 Task: Add an event with the title Networking Mixer Event, date '2023/11/03', time 8:30 AM to 10:30 AMand add a description: Welcome to our Networking Mixer Event, an exciting gathering designed to facilitate meaningful connections, foster professional relationships, and create opportunities for collaboration. This event offers a dynamic and vibrant atmosphere where professionals from various industries can come together, exchange ideas, and expand their professional networks., put the event into Orange category . Add location for the event as: 456 Reina Sofia Museum, Madrid, Spain, logged in from the account softage.1@softage.netand send the event invitation to softage.2@softage.net and softage.3@softage.net. Set a reminder for the event 12 hour before
Action: Mouse moved to (102, 97)
Screenshot: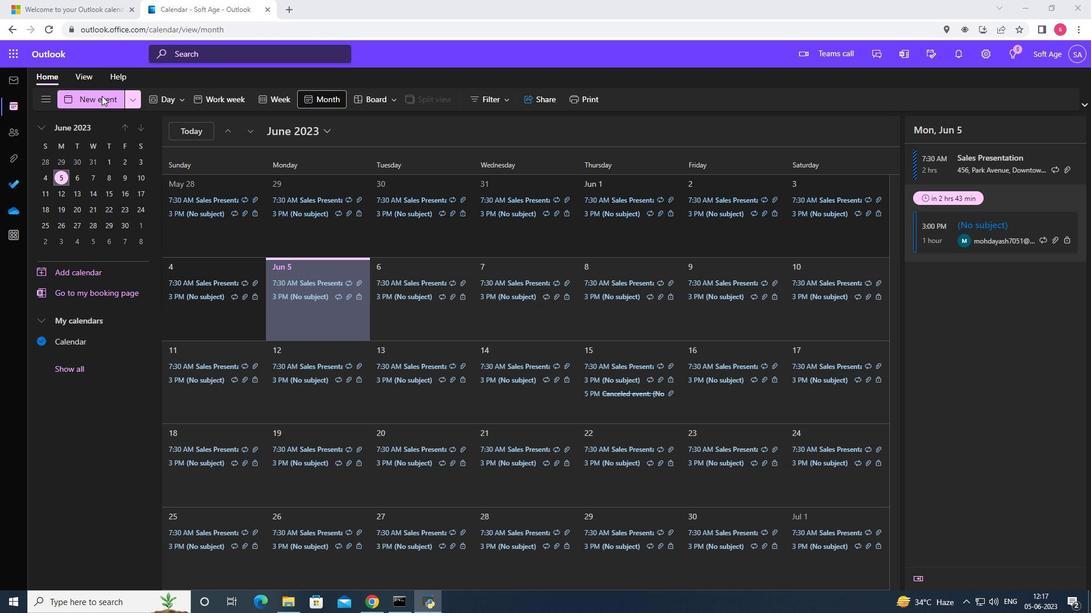
Action: Mouse pressed left at (102, 97)
Screenshot: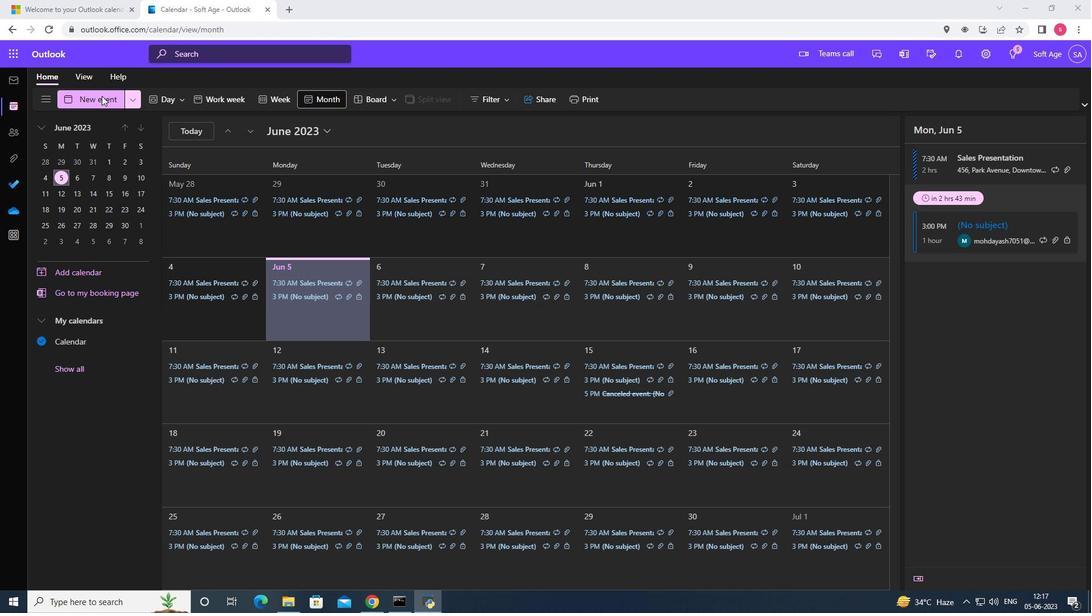 
Action: Mouse moved to (343, 172)
Screenshot: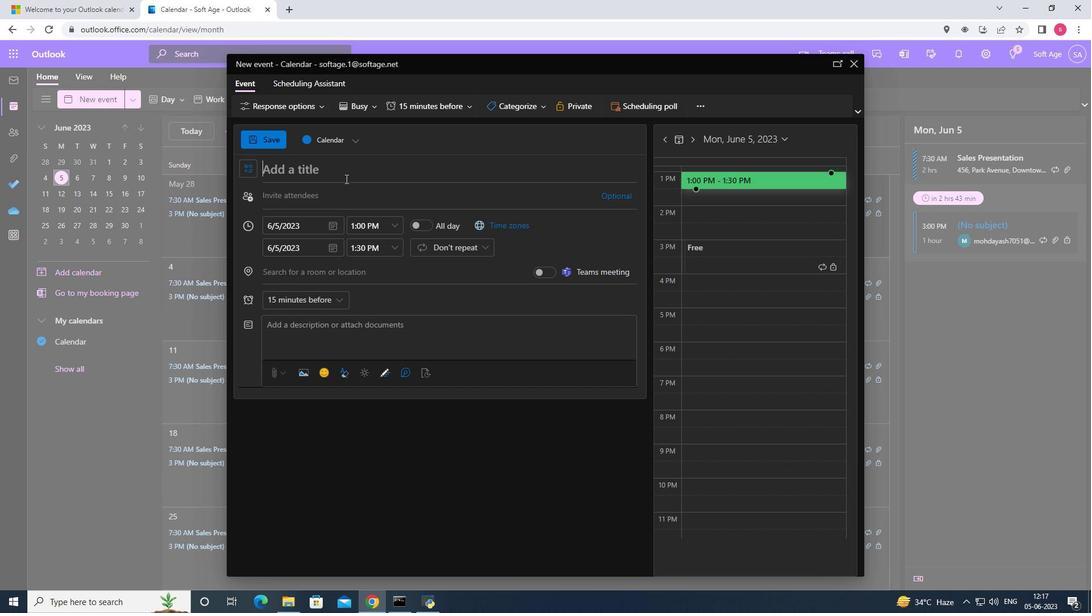
Action: Mouse pressed left at (343, 172)
Screenshot: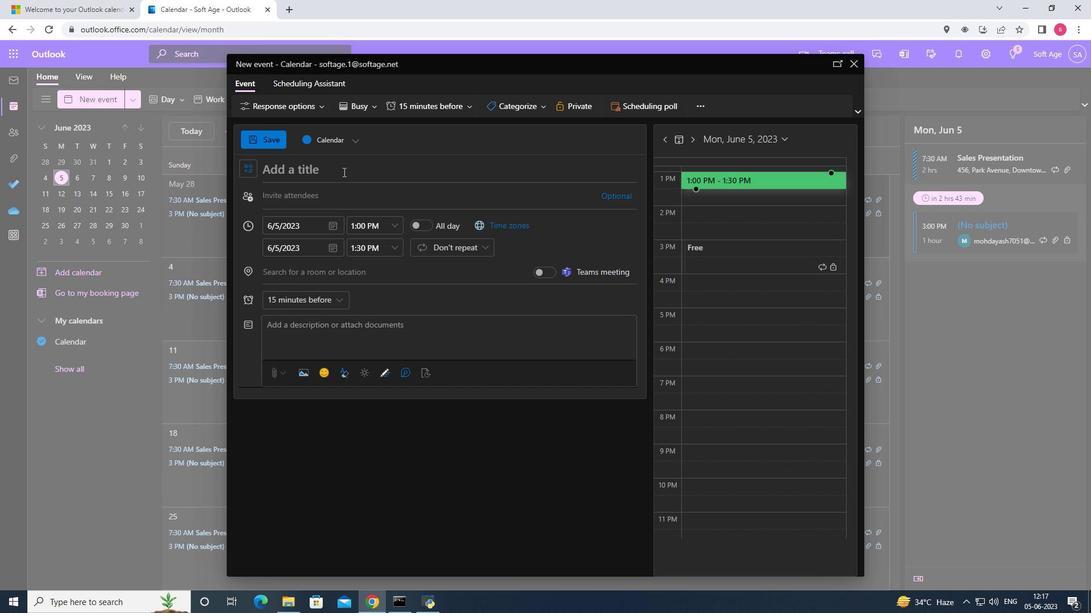
Action: Mouse moved to (342, 171)
Screenshot: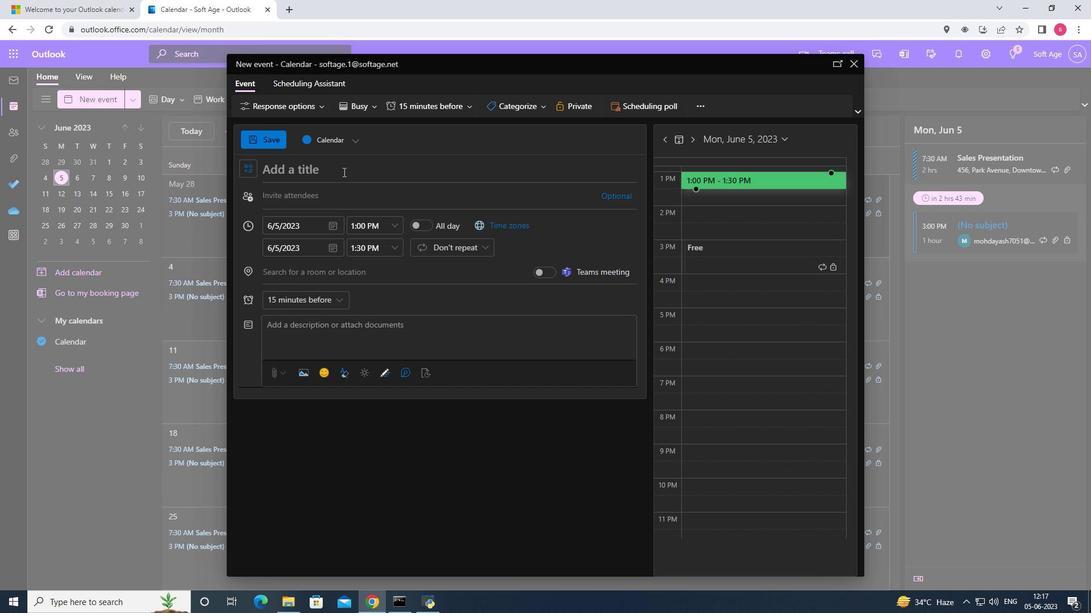 
Action: Key pressed <Key.shift><Key.shift><Key.shift><Key.shift><Key.shift><Key.shift><Key.shift><Key.shift><Key.shift><Key.shift><Key.shift><Key.shift><Key.shift>Networking<Key.space><Key.shift>Mixer<Key.space><Key.shift>ev<Key.backspace><Key.backspace><Key.shift>Event
Screenshot: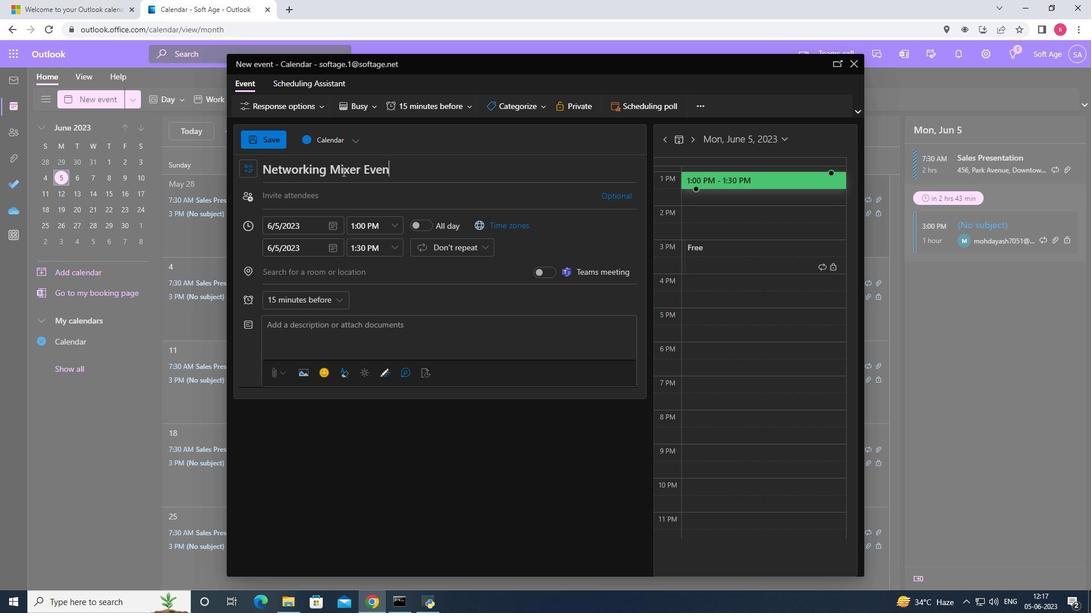 
Action: Mouse moved to (333, 227)
Screenshot: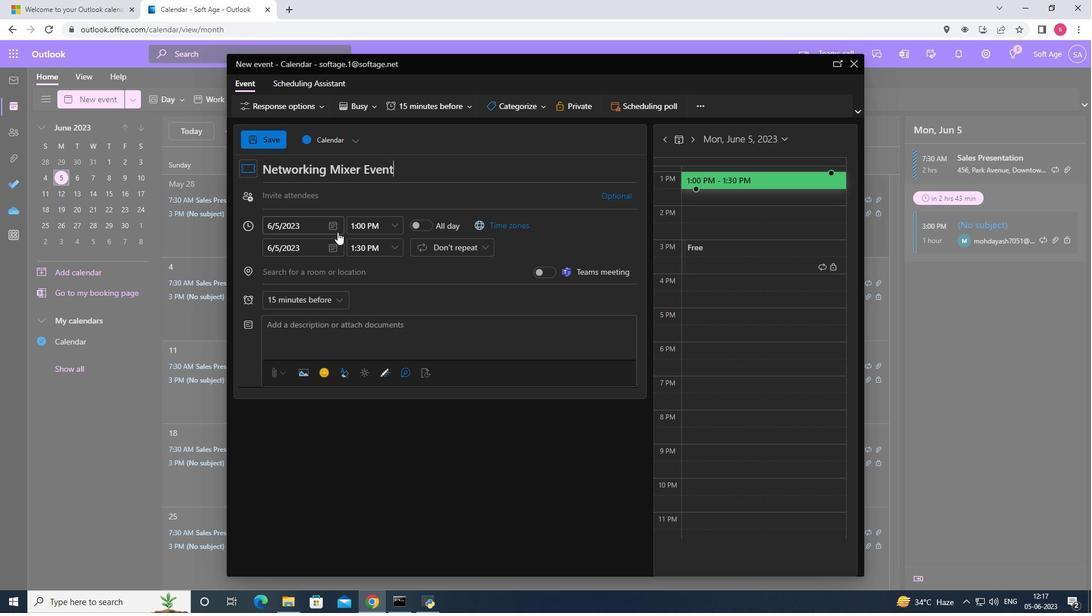 
Action: Mouse pressed left at (333, 227)
Screenshot: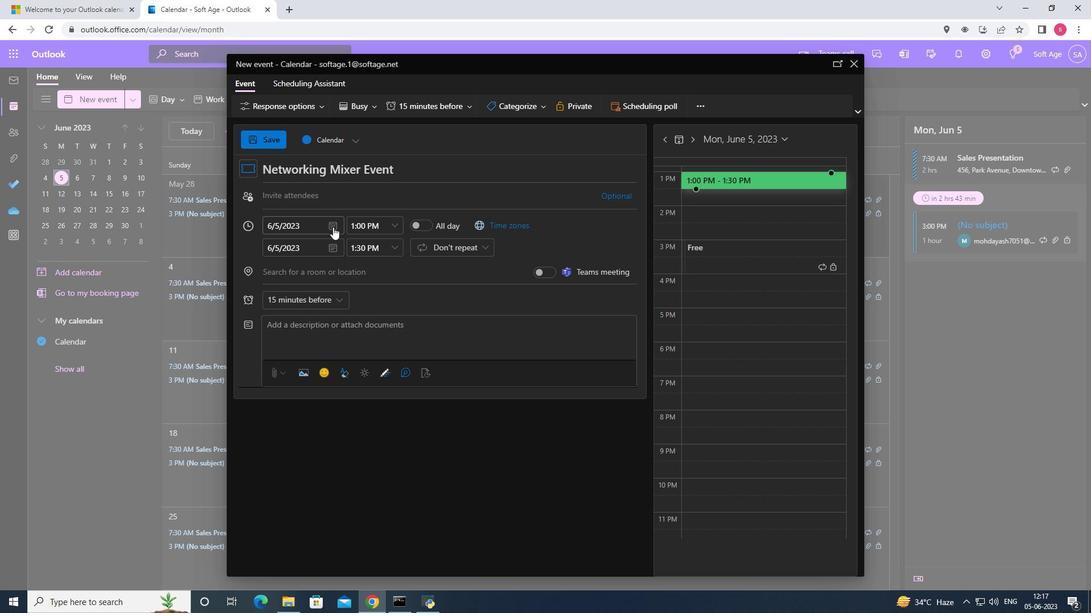 
Action: Mouse moved to (373, 254)
Screenshot: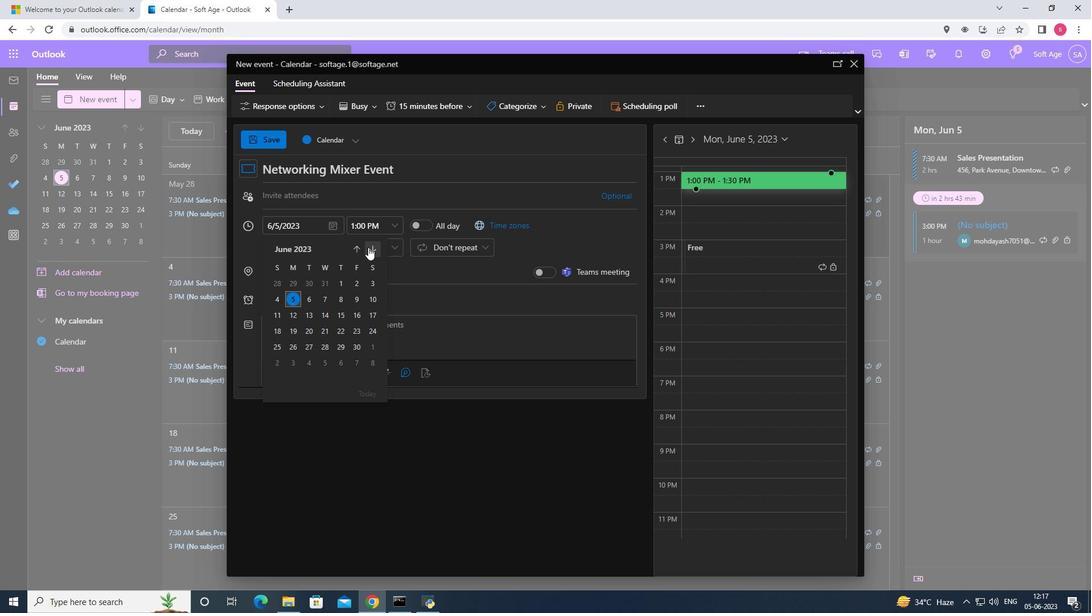 
Action: Mouse pressed left at (373, 254)
Screenshot: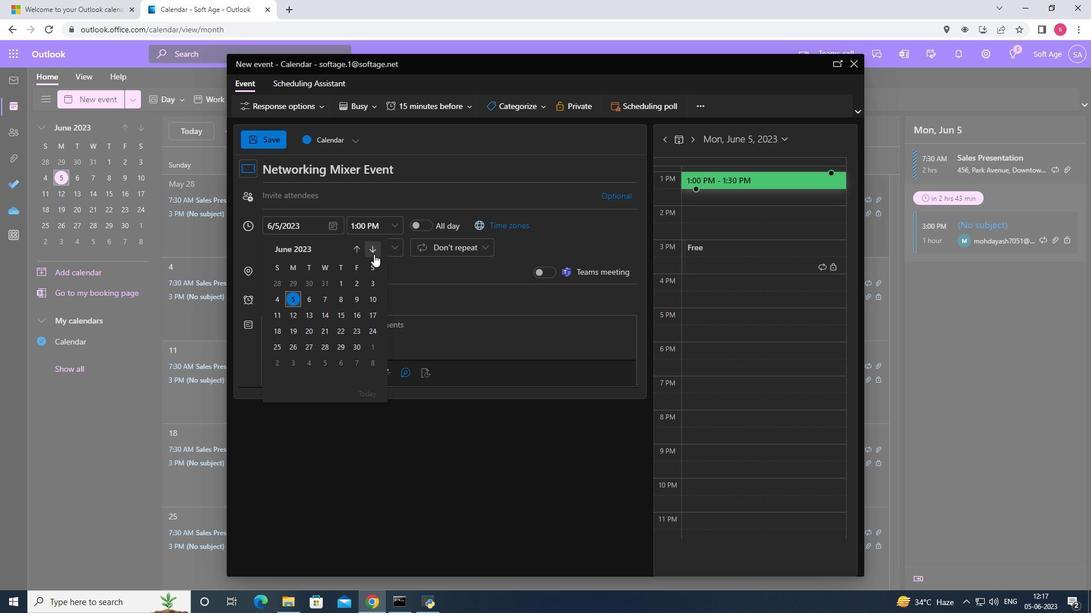 
Action: Mouse pressed left at (373, 254)
Screenshot: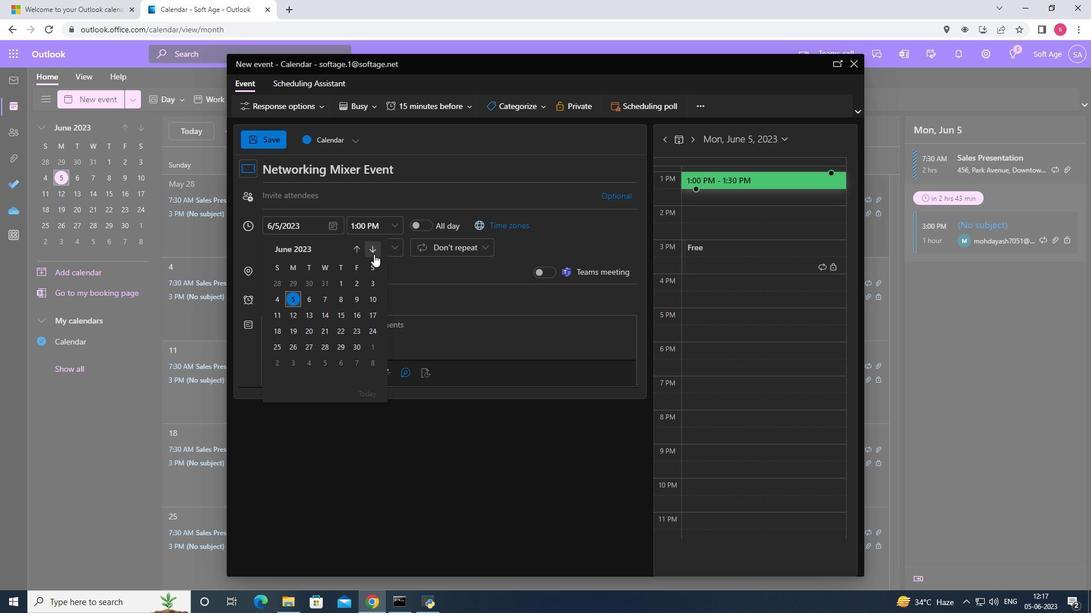 
Action: Mouse pressed left at (373, 254)
Screenshot: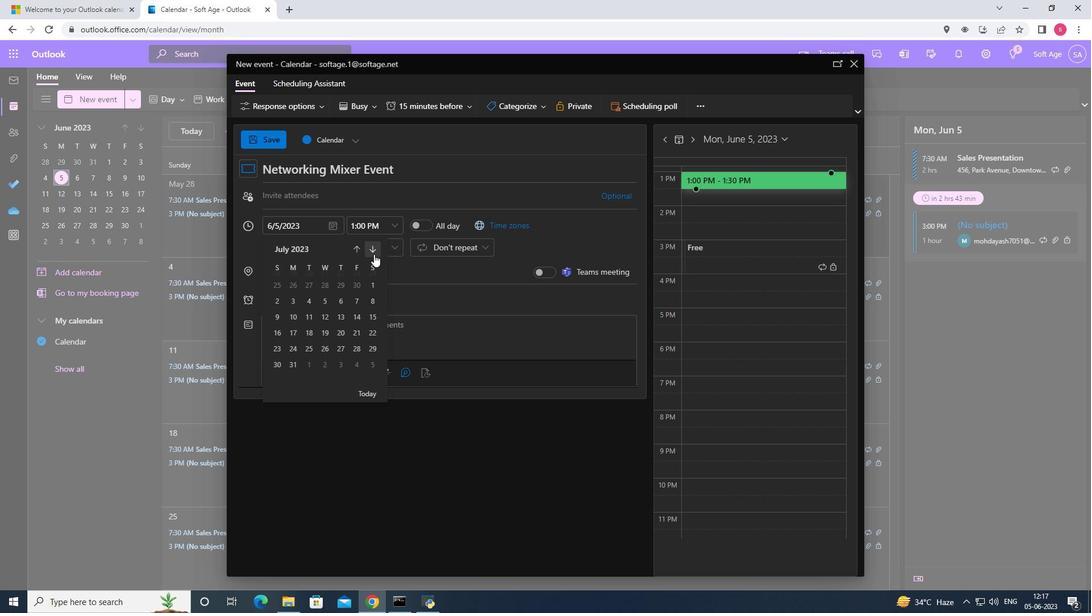 
Action: Mouse pressed left at (373, 254)
Screenshot: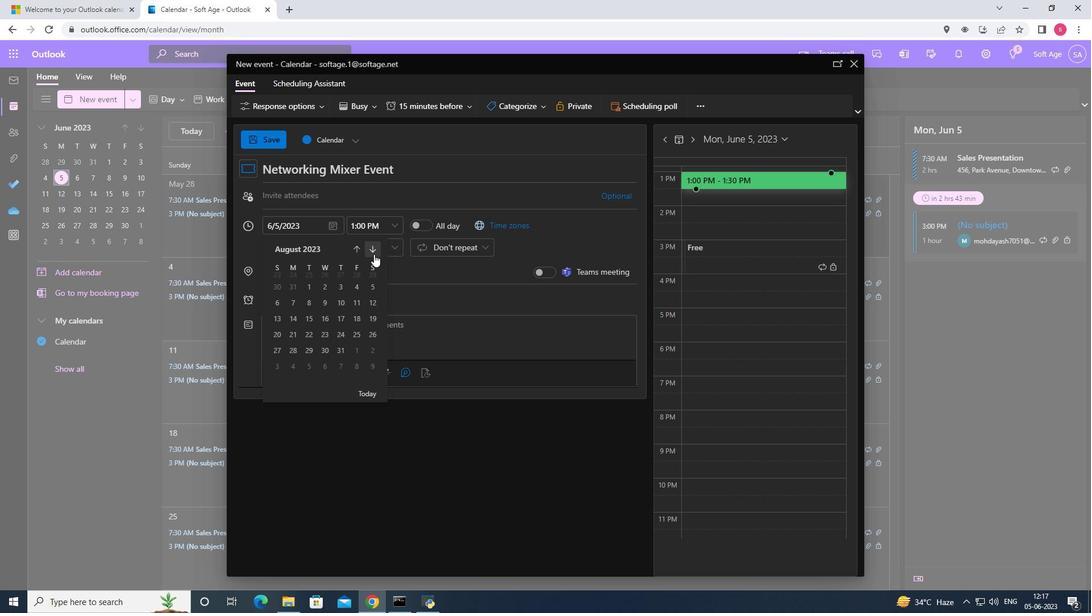 
Action: Mouse pressed left at (373, 254)
Screenshot: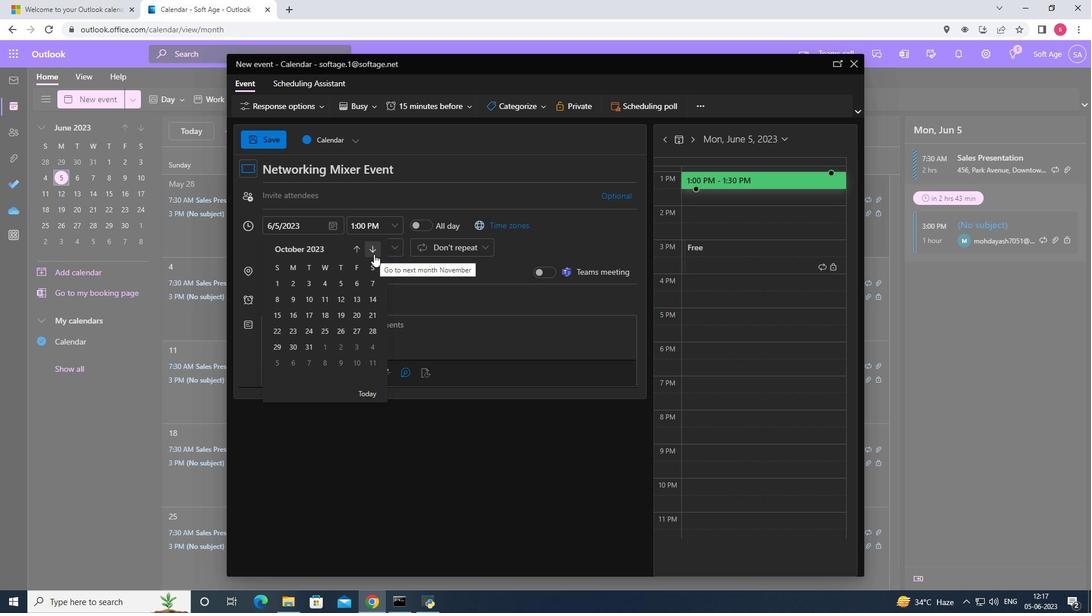 
Action: Mouse moved to (350, 284)
Screenshot: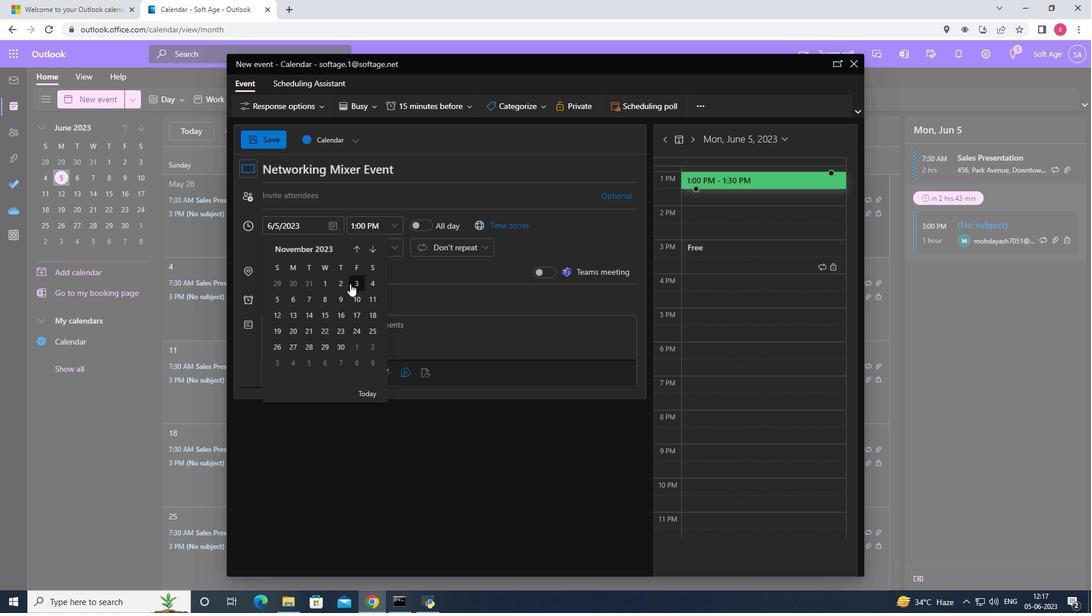 
Action: Mouse pressed left at (350, 284)
Screenshot: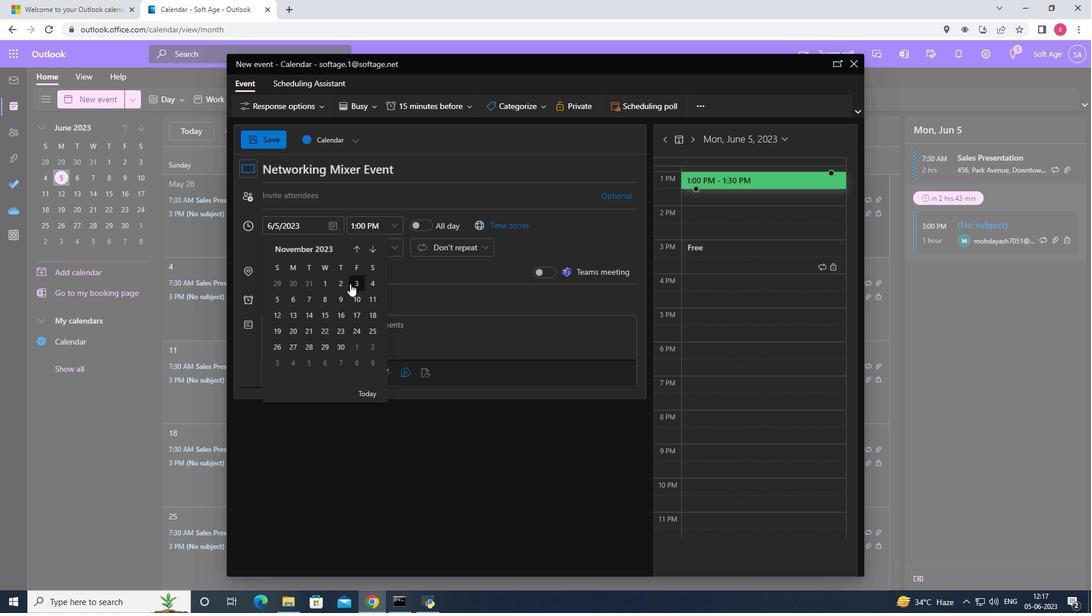 
Action: Mouse moved to (392, 225)
Screenshot: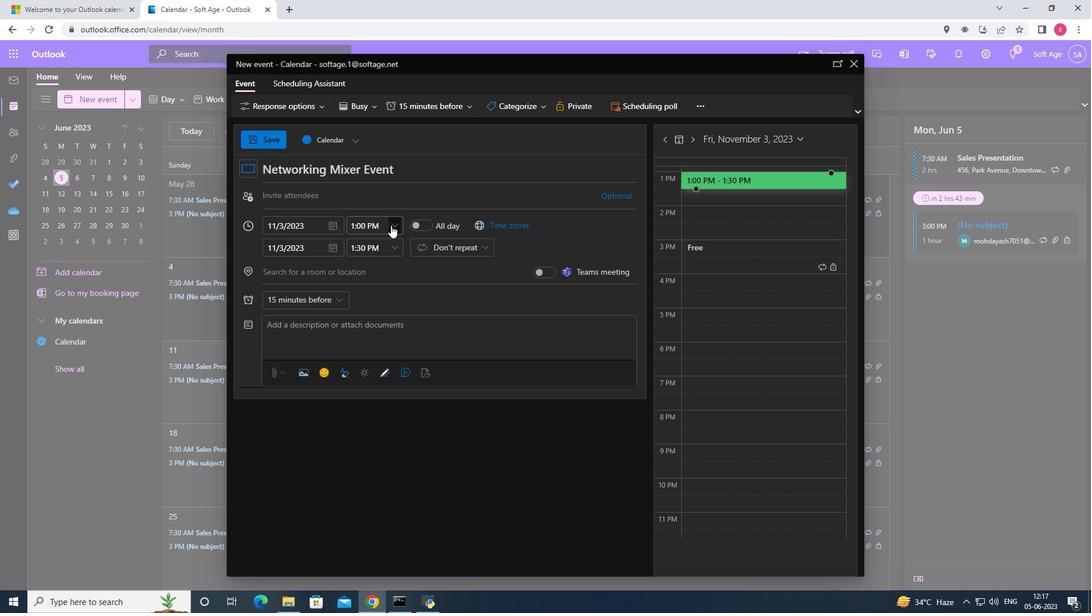 
Action: Mouse pressed left at (392, 225)
Screenshot: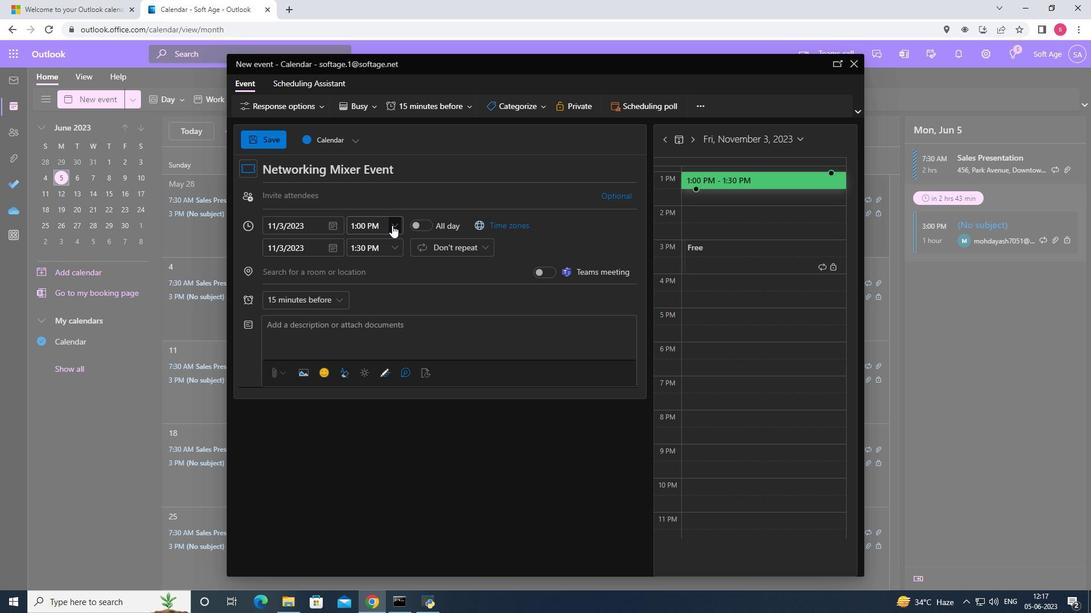 
Action: Mouse moved to (414, 240)
Screenshot: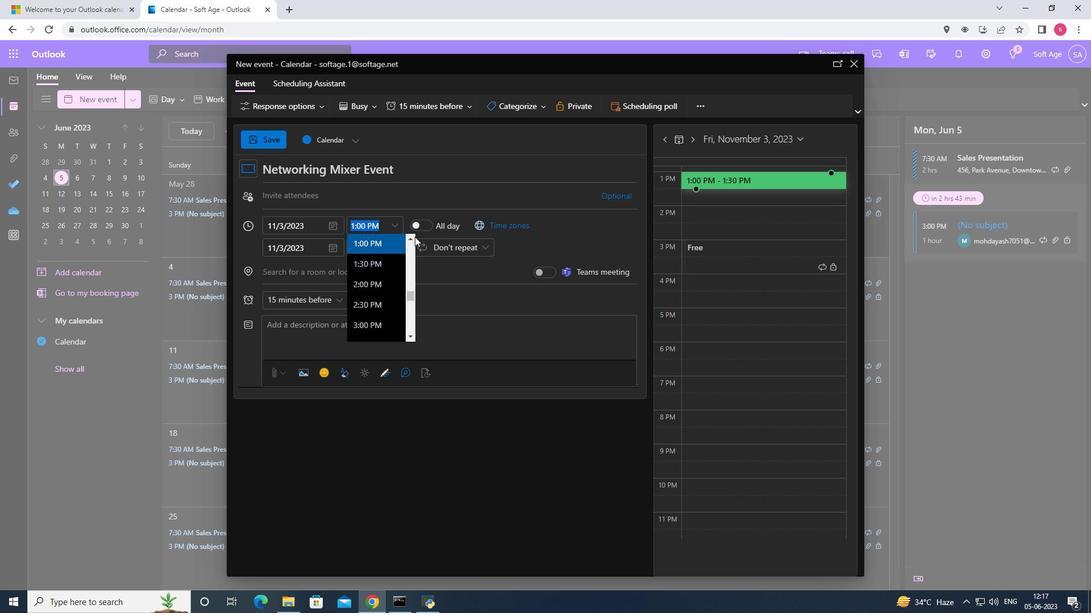 
Action: Mouse pressed left at (414, 240)
Screenshot: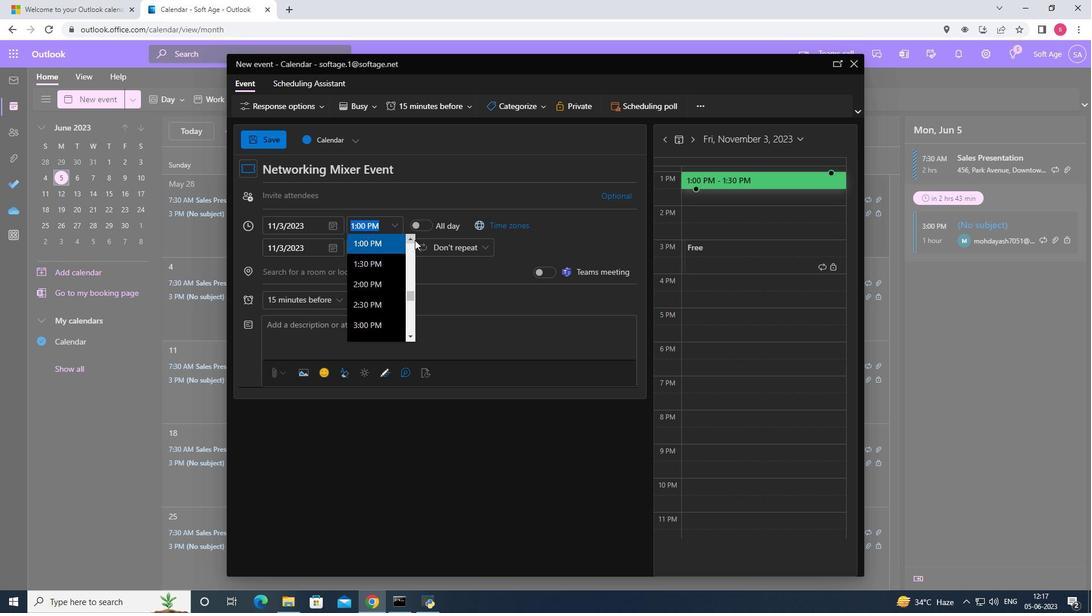 
Action: Mouse pressed left at (414, 240)
Screenshot: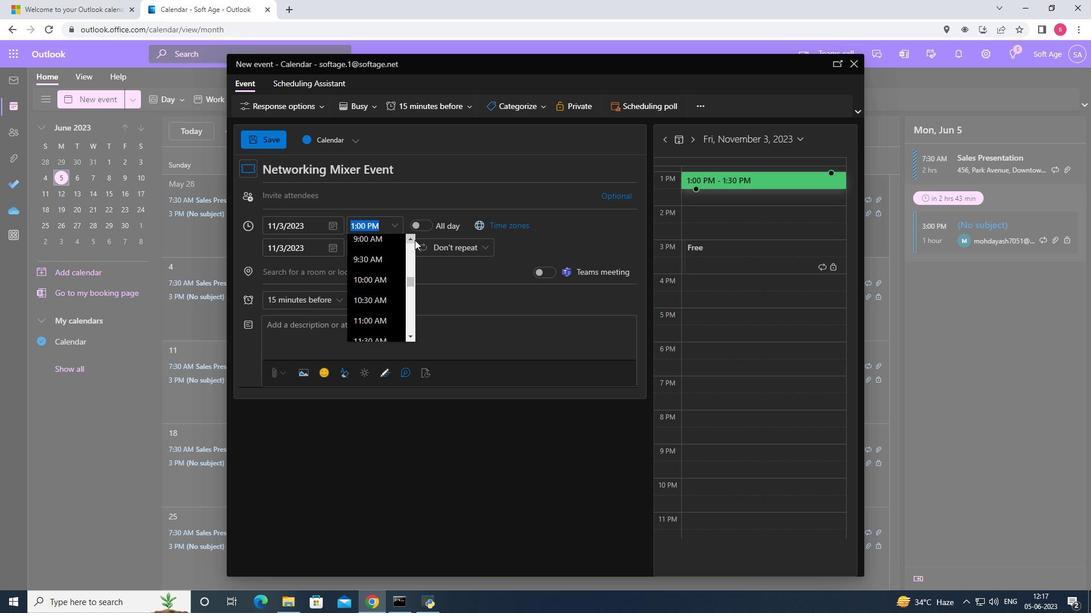 
Action: Mouse pressed left at (414, 240)
Screenshot: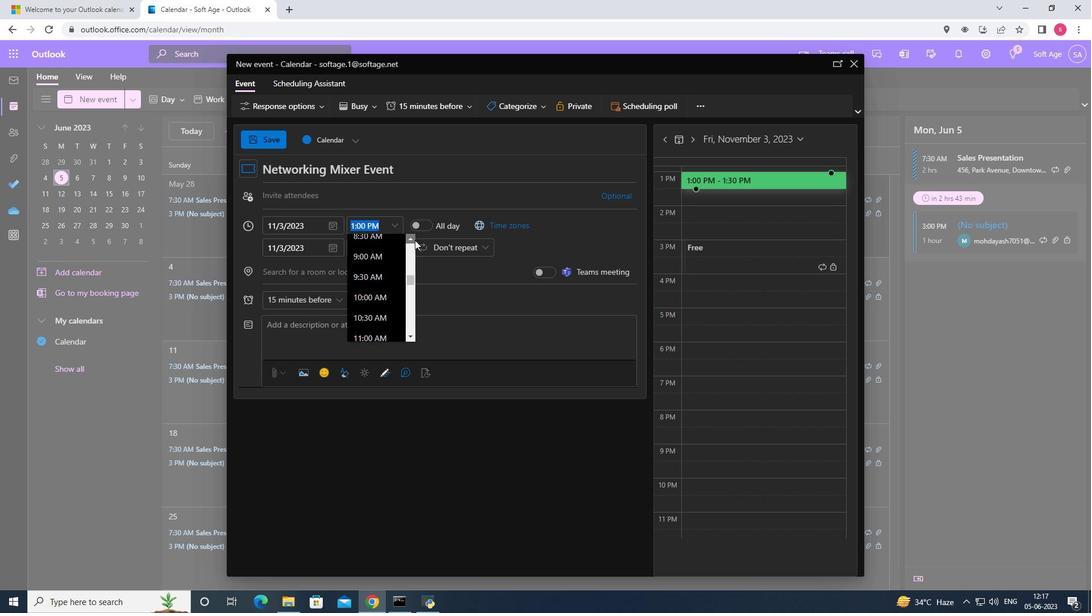 
Action: Mouse moved to (354, 262)
Screenshot: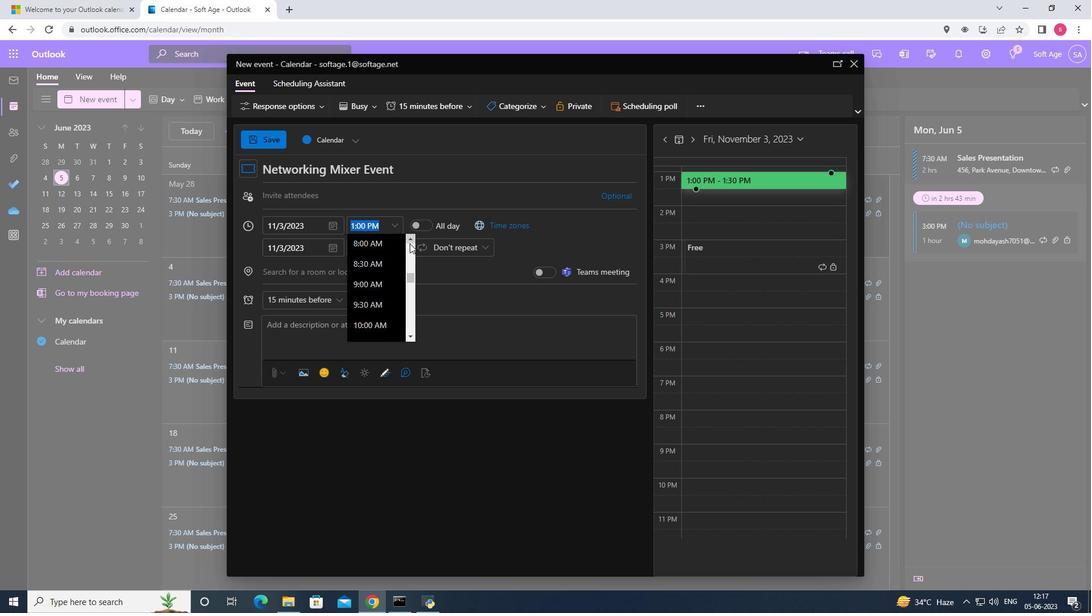 
Action: Mouse pressed left at (354, 262)
Screenshot: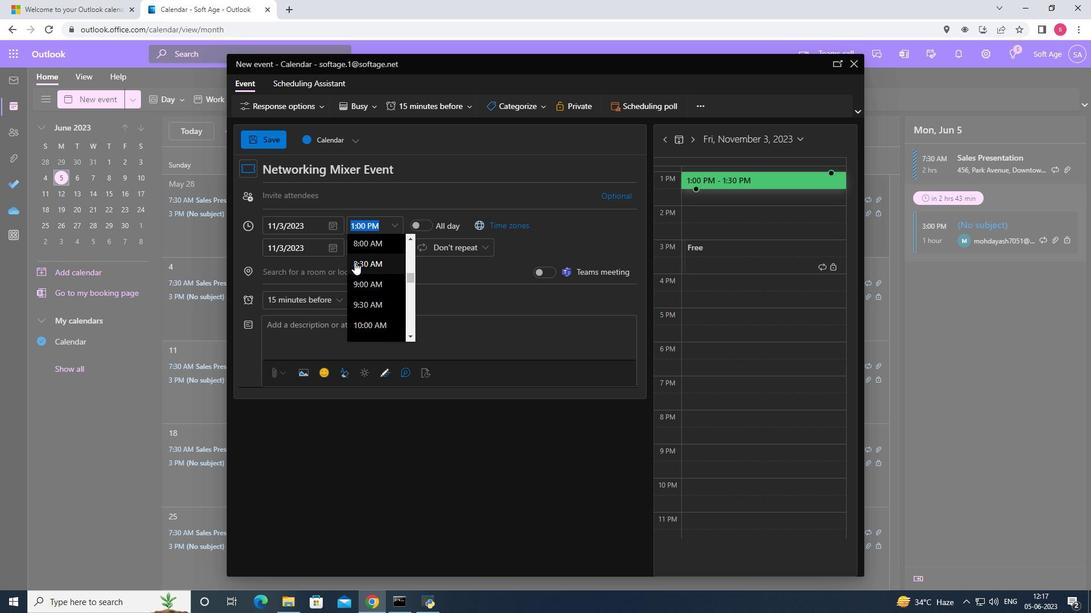 
Action: Mouse moved to (396, 247)
Screenshot: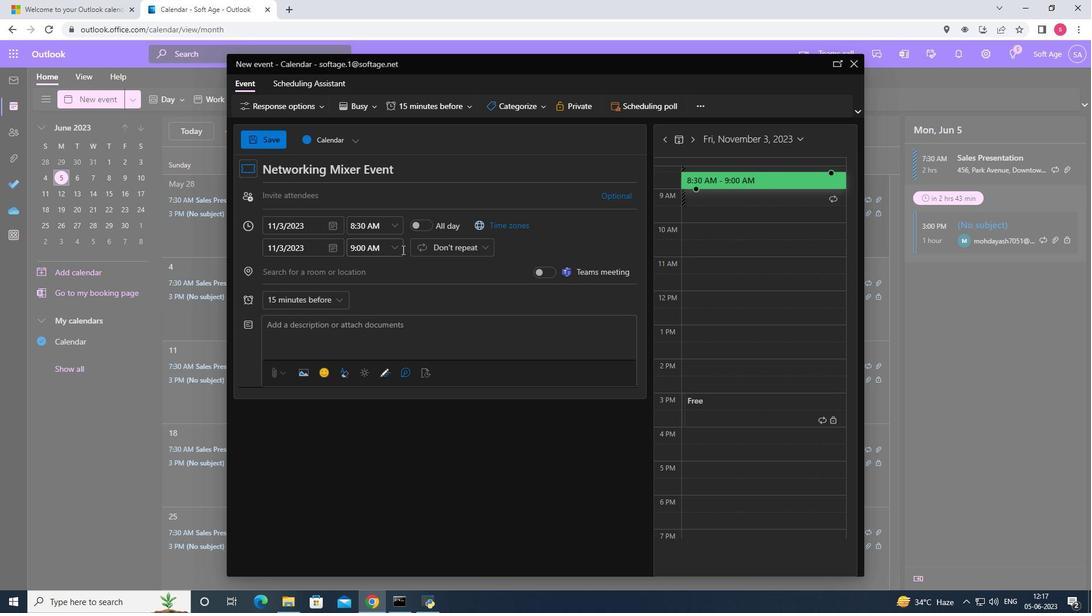 
Action: Mouse pressed left at (396, 247)
Screenshot: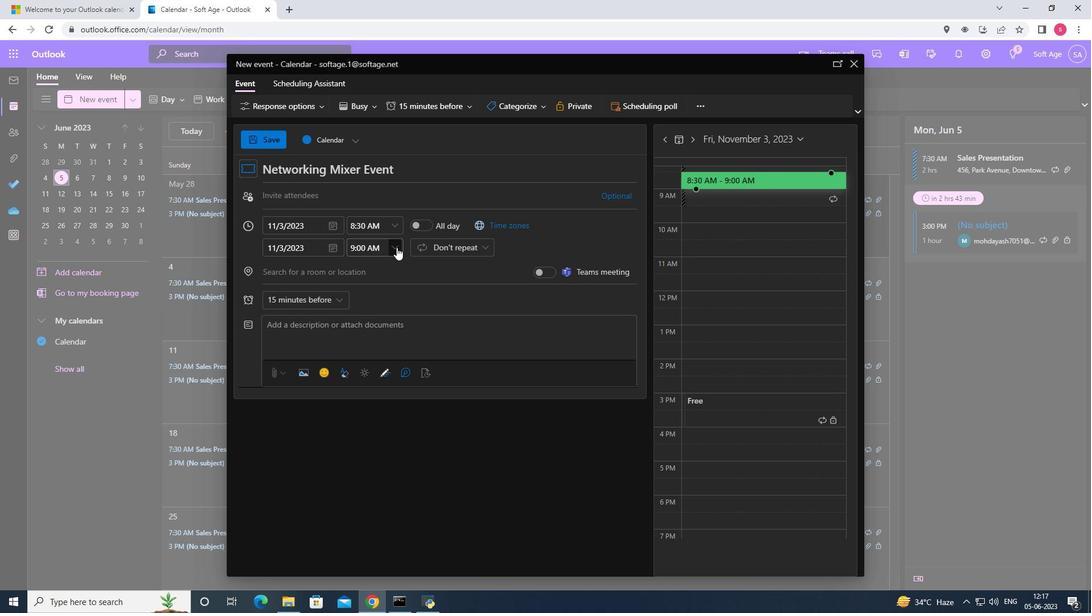 
Action: Mouse moved to (377, 329)
Screenshot: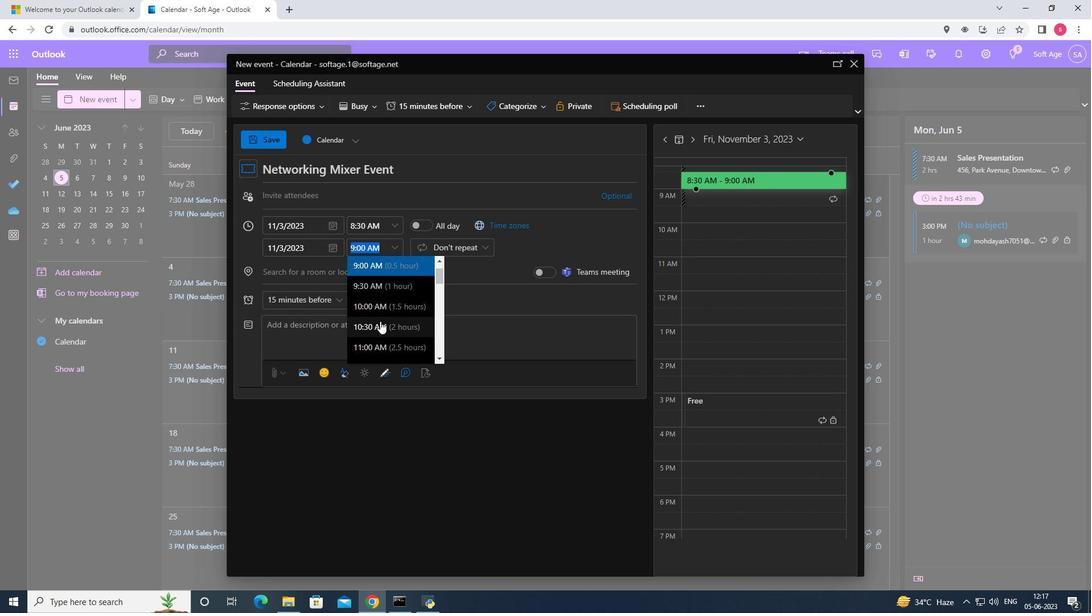 
Action: Mouse pressed left at (377, 329)
Screenshot: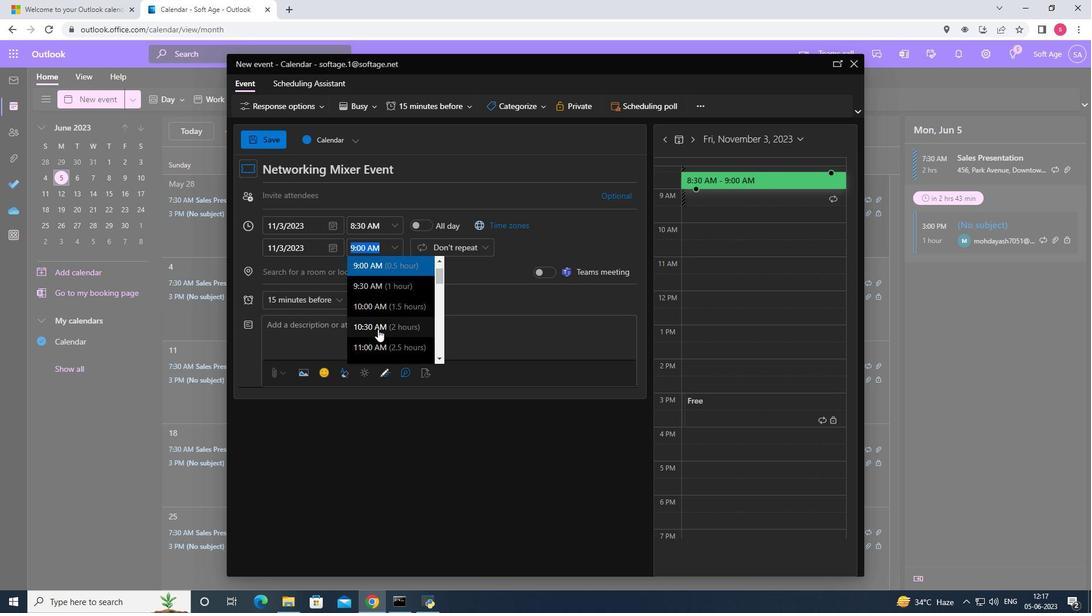 
Action: Mouse moved to (371, 326)
Screenshot: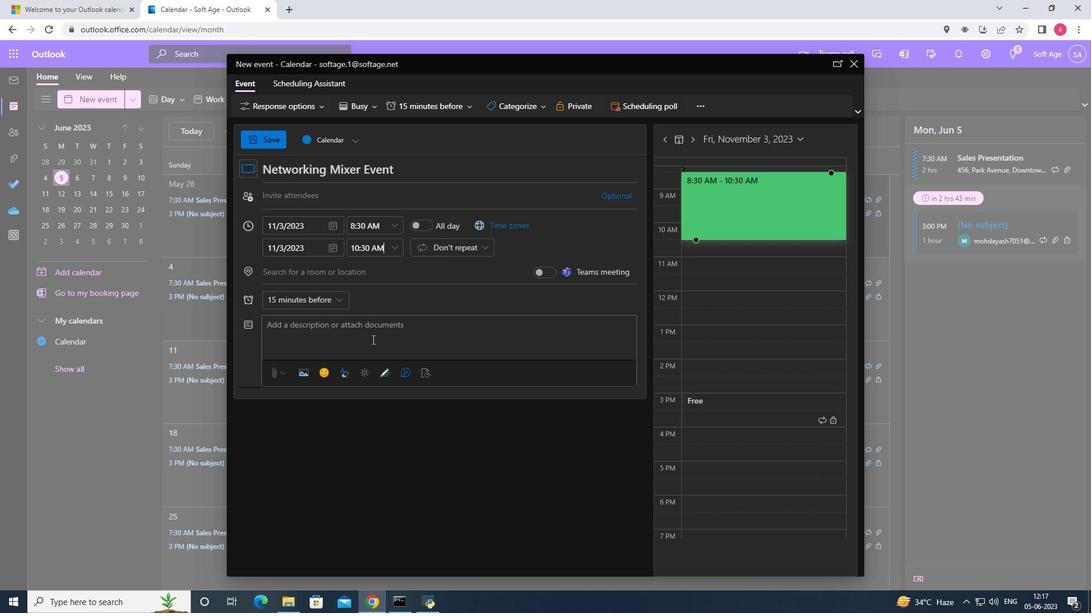 
Action: Mouse pressed left at (371, 326)
Screenshot: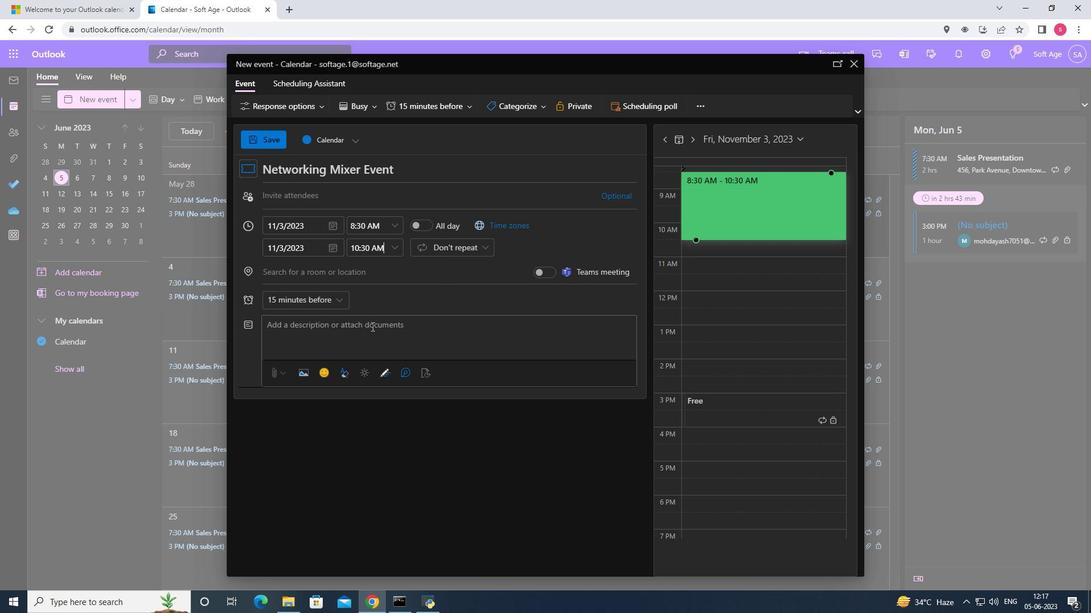 
Action: Key pressed <Key.shift>Welcome<Key.space>to<Key.space>our<Key.space><Key.shift>Networking<Key.space><Key.shift>Mixer<Key.space><Key.shift>Event,<Key.space>an<Key.space>exciting<Key.space>gathering<Key.space>designed<Key.space>to<Key.space>facilitate<Key.space>meaningful<Key.space>connections,<Key.space>foster<Key.space>po<Key.backspace>rofessional<Key.space>relationships,<Key.space>and<Key.space>create<Key.space>opportunities<Key.space>for<Key.space>collaboration<Key.space><Key.backspace>.<Key.space>this<Key.space><Key.backspace><Key.backspace><Key.backspace><Key.backspace><Key.backspace><Key.shift><Key.shift><Key.shift><Key.shift><Key.shift>This<Key.space>event<Key.space>offers<Key.space>a<Key.space>dynamic<Key.space>and<Key.space>vibrant<Key.space>atmosphere<Key.space>where<Key.space>professionals<Key.space>relationships,<Key.space>and<Key.space>create<Key.space>opportunities<Key.space>for<Key.space>collabp<Key.backspace>oration<Key.space>
Screenshot: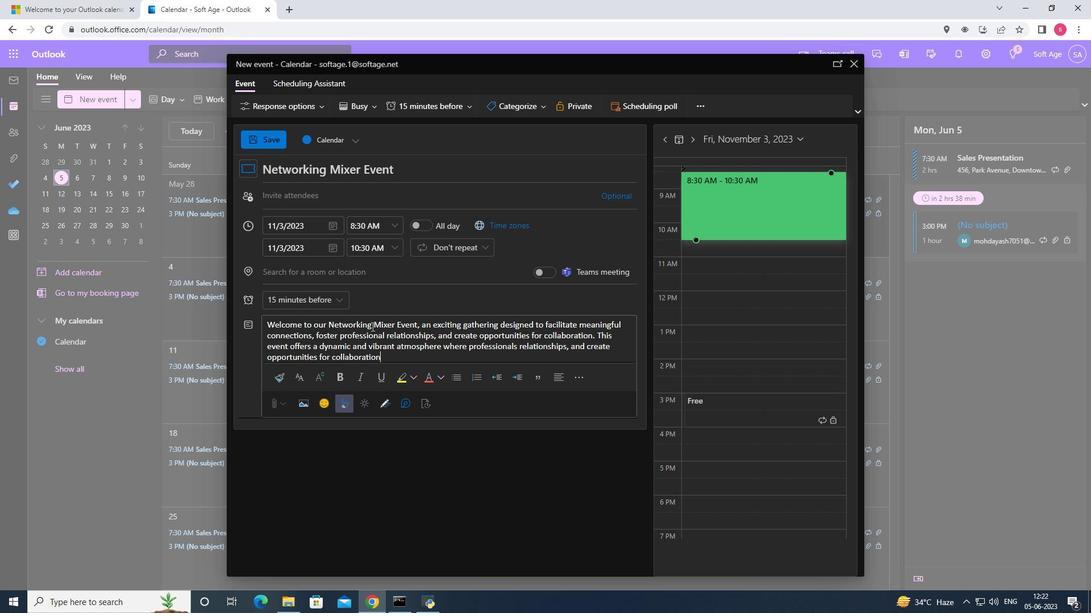 
Action: Mouse moved to (520, 346)
Screenshot: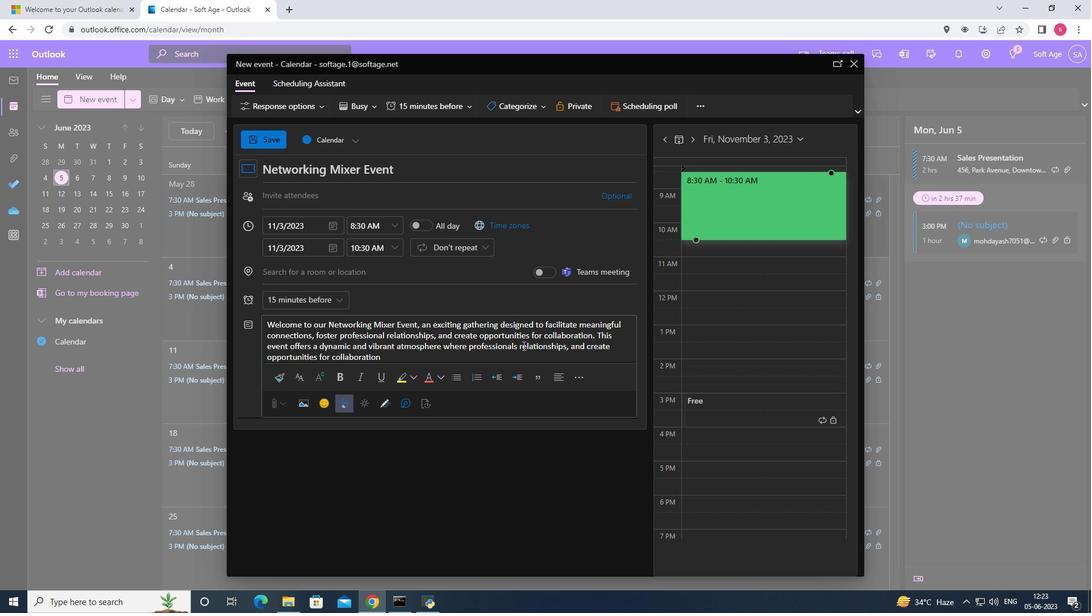 
Action: Mouse pressed left at (520, 346)
Screenshot: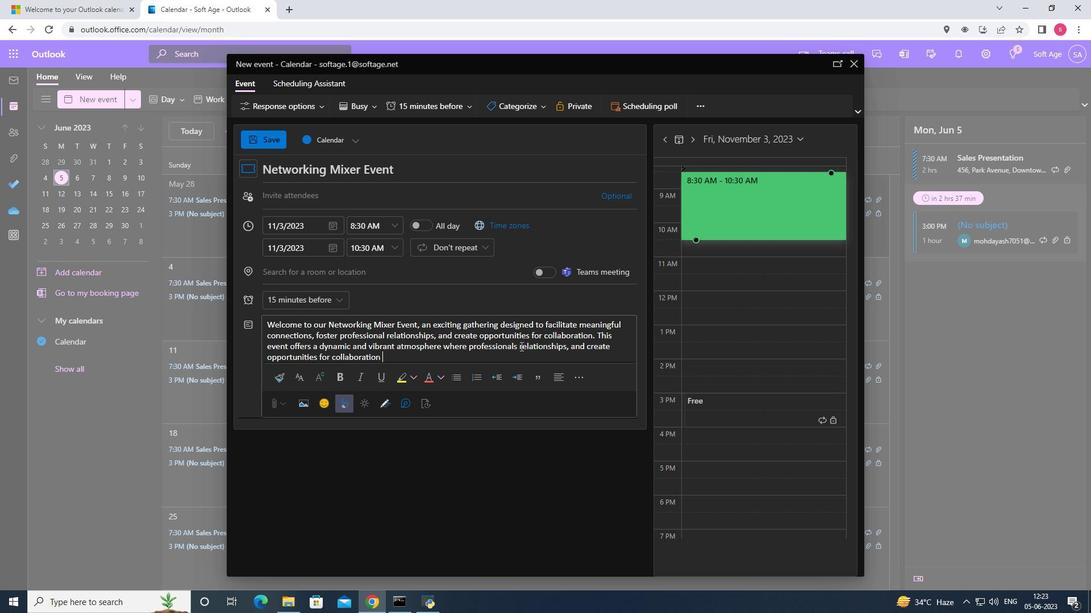
Action: Mouse moved to (597, 358)
Screenshot: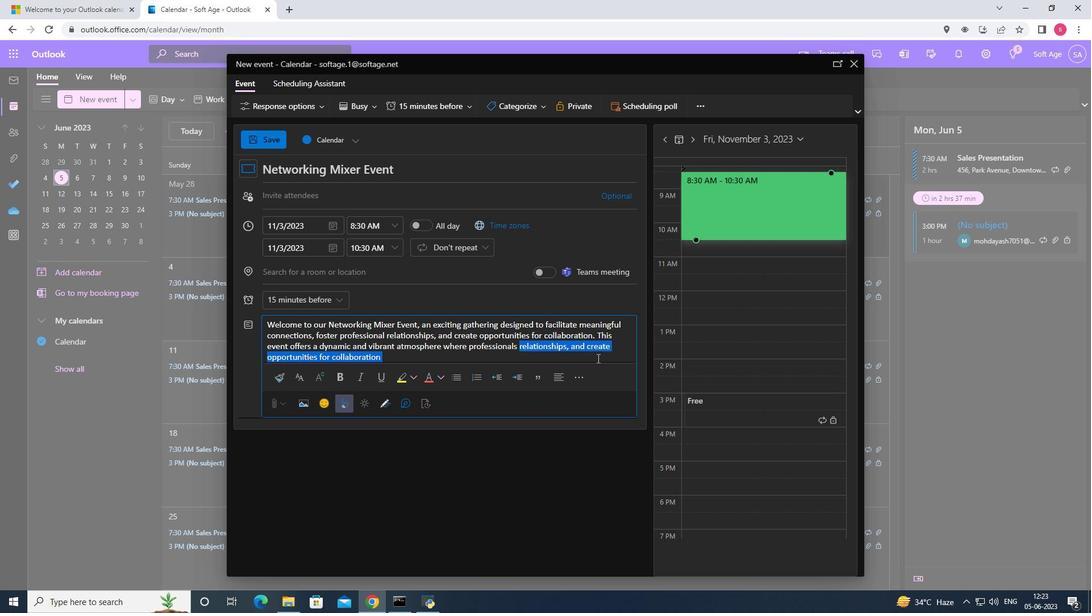 
Action: Key pressed <Key.shift><Key.shift><Key.shift><Key.shift><Key.shift><Key.shift><Key.shift><Key.shift><Key.shift><Key.shift><Key.shift><Key.shift><Key.shift><Key.shift><Key.shift><Key.shift><Key.shift><Key.shift><Key.shift><Key.shift><Key.shift><Key.shift><Key.shift><Key.shift><Key.shift><Key.shift><Key.shift><Key.shift><Key.shift><Key.shift><Key.shift><Key.shift><Key.shift><Key.shift><Key.shift><Key.shift><Key.shift><Key.shift><Key.shift><Key.shift><Key.shift><Key.shift><Key.shift><Key.shift><Key.shift><Key.shift><Key.shift><Key.shift><Key.shift><Key.shift><Key.shift><Key.shift><Key.shift><Key.shift><Key.shift><Key.shift><Key.shift><Key.shift><Key.shift><Key.shift><Key.shift><Key.shift><Key.shift><Key.shift><Key.shift><Key.shift><Key.shift><Key.shift><Key.shift><Key.shift><Key.shift><Key.shift><Key.shift><Key.shift><Key.shift><Key.shift><Key.shift><Key.shift><Key.shift><Key.shift><Key.shift><Key.shift><Key.shift><Key.shift><Key.shift><Key.shift><Key.shift><Key.shift><Key.shift><Key.shift><Key.shift><Key.shift><Key.shift><Key.shift><Key.shift><Key.shift><Key.shift><Key.shift><Key.shift><Key.shift><Key.shift><Key.shift><Key.shift><Key.shift><Key.shift><Key.shift><Key.shift><Key.shift><Key.shift><Key.shift><Key.shift><Key.shift><Key.shift><Key.shift><Key.shift><Key.shift><Key.shift><Key.shift><Key.shift><Key.shift><Key.shift><Key.shift><Key.shift><Key.shift><Key.shift><Key.shift><Key.shift><Key.shift><Key.shift><Key.shift><Key.shift><Key.shift><Key.shift><Key.shift><Key.shift><Key.shift><Key.shift><Key.shift><Key.shift><Key.shift><Key.shift><Key.shift><Key.shift><Key.shift><Key.shift><Key.shift><Key.shift><Key.shift><Key.shift><Key.shift><Key.shift><Key.shift><Key.shift><Key.shift><Key.shift><Key.shift><Key.shift><Key.shift><Key.shift><Key.shift><Key.shift><Key.shift><Key.shift><Key.shift><Key.shift><Key.shift><Key.shift><Key.shift><Key.shift><Key.shift><Key.shift><Key.shift><Key.shift><Key.shift><Key.shift><Key.shift><Key.shift><Key.shift><Key.shift><Key.shift><Key.shift><Key.shift><Key.shift><Key.shift><Key.shift><Key.shift><Key.shift><Key.shift><Key.shift><Key.shift><Key.shift><Key.shift><Key.shift><Key.shift><Key.shift><Key.shift><Key.shift><Key.shift><Key.shift><Key.shift><Key.shift><Key.shift><Key.shift>from<Key.space>various<Key.space>industries<Key.space>can<Key.space>come<Key.space>together,<Key.space>exchange<Key.space>u<Key.backspace>ideas<Key.space><Key.backspace>,<Key.space>and<Key.space>expand<Key.space>their<Key.space>professional<Key.space>networks.
Screenshot: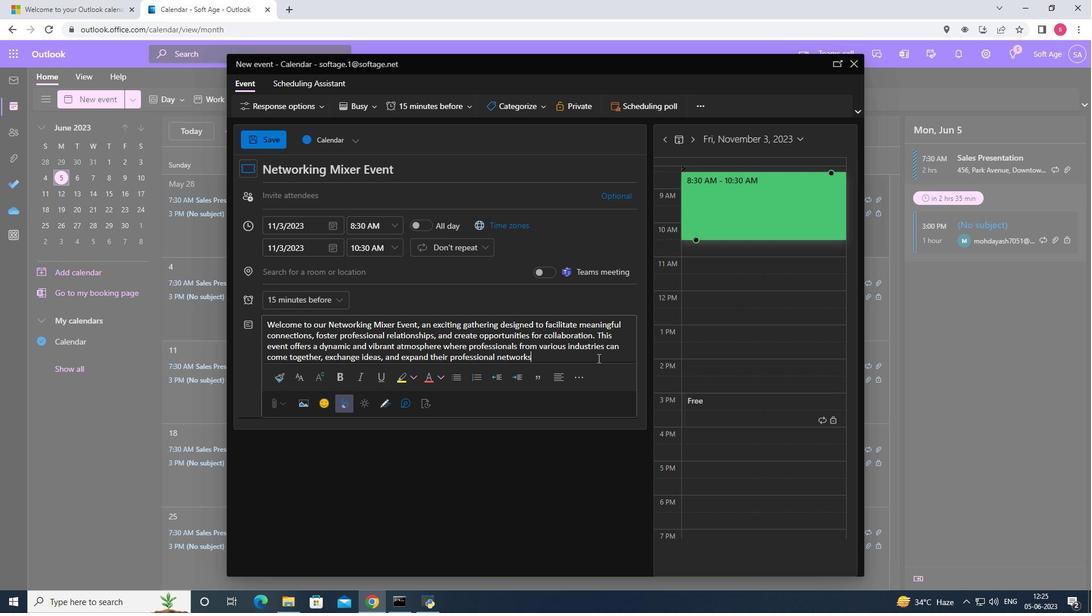 
Action: Mouse moved to (542, 105)
Screenshot: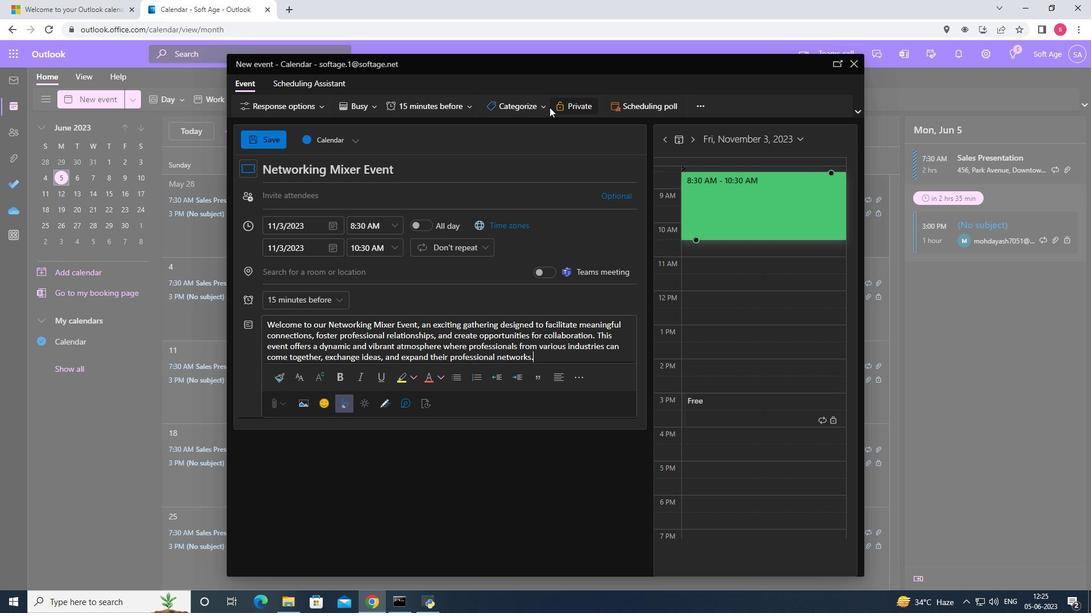 
Action: Mouse pressed left at (542, 105)
Screenshot: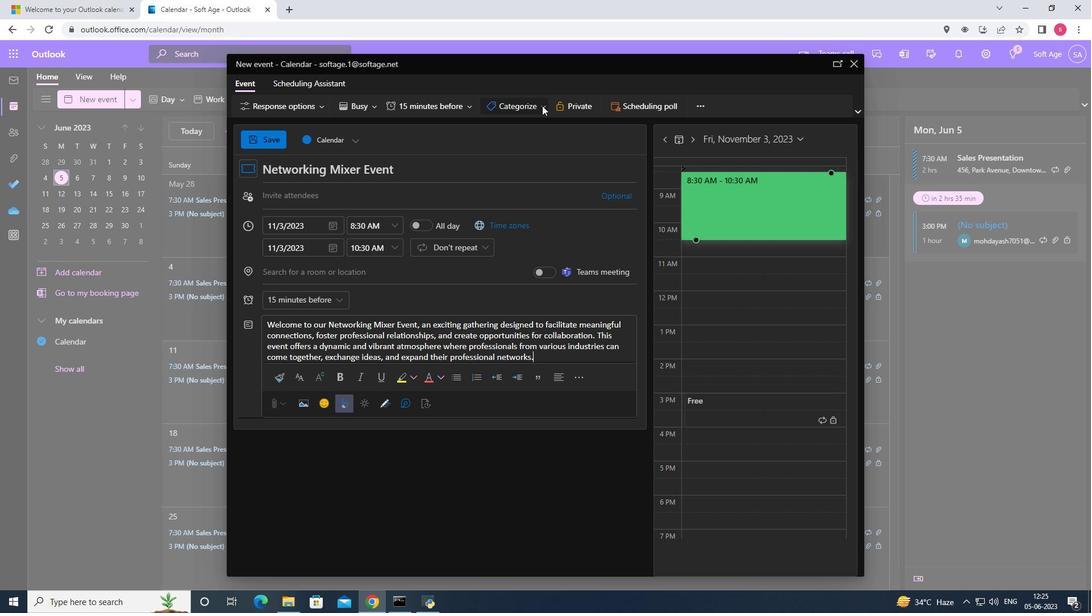 
Action: Mouse moved to (519, 219)
Screenshot: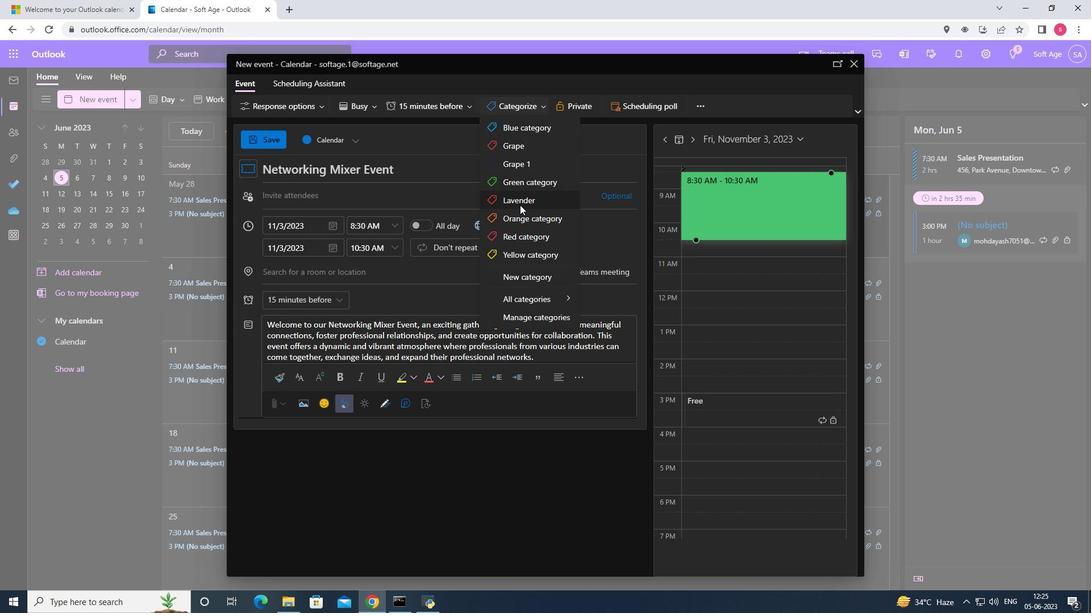 
Action: Mouse pressed left at (519, 219)
Screenshot: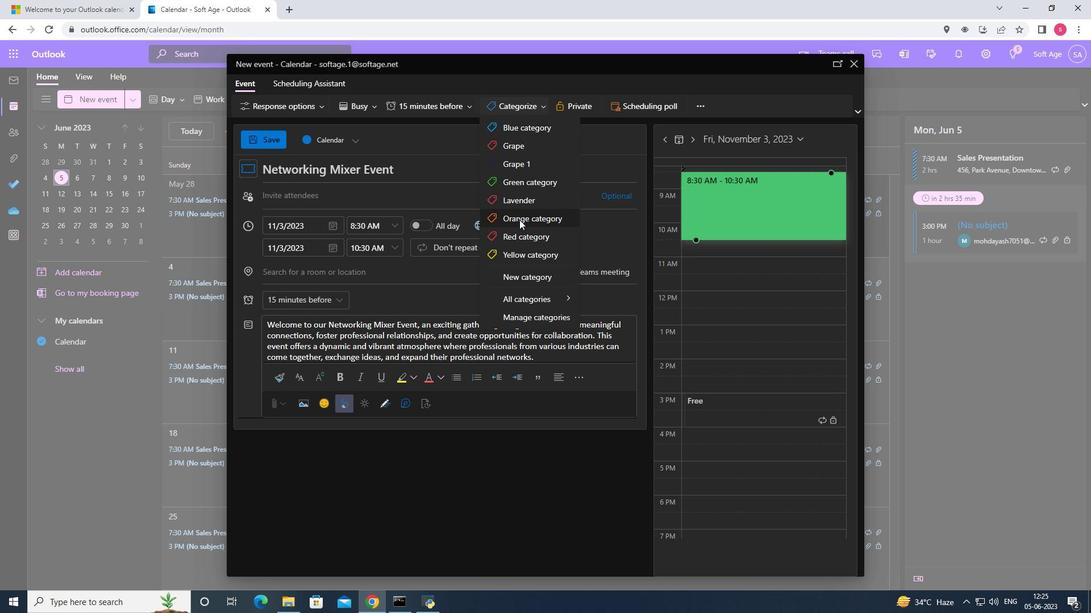 
Action: Mouse moved to (423, 278)
Screenshot: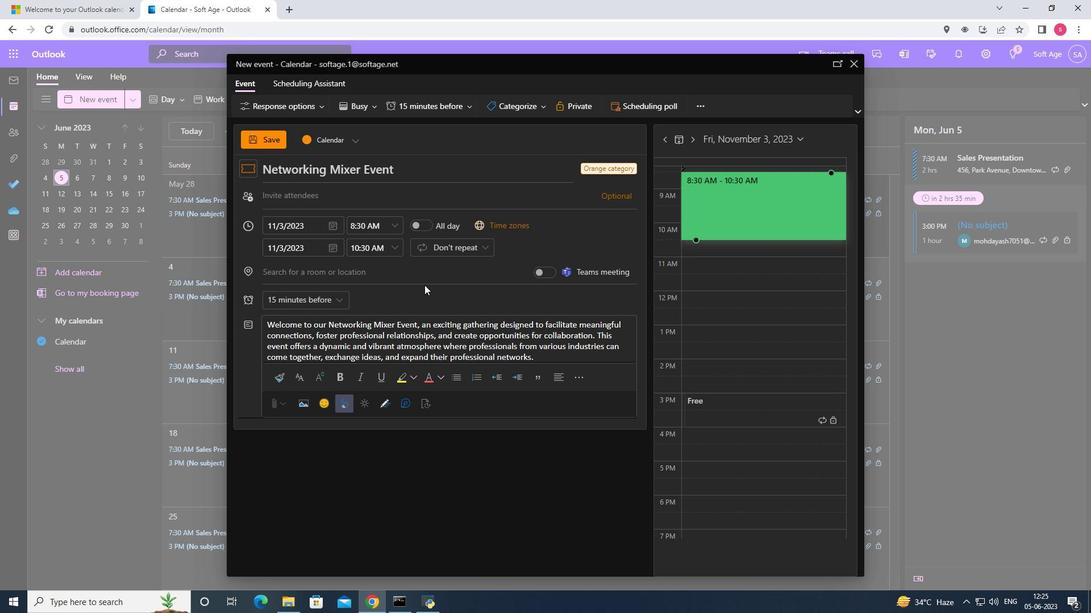 
Action: Mouse pressed left at (423, 278)
Screenshot: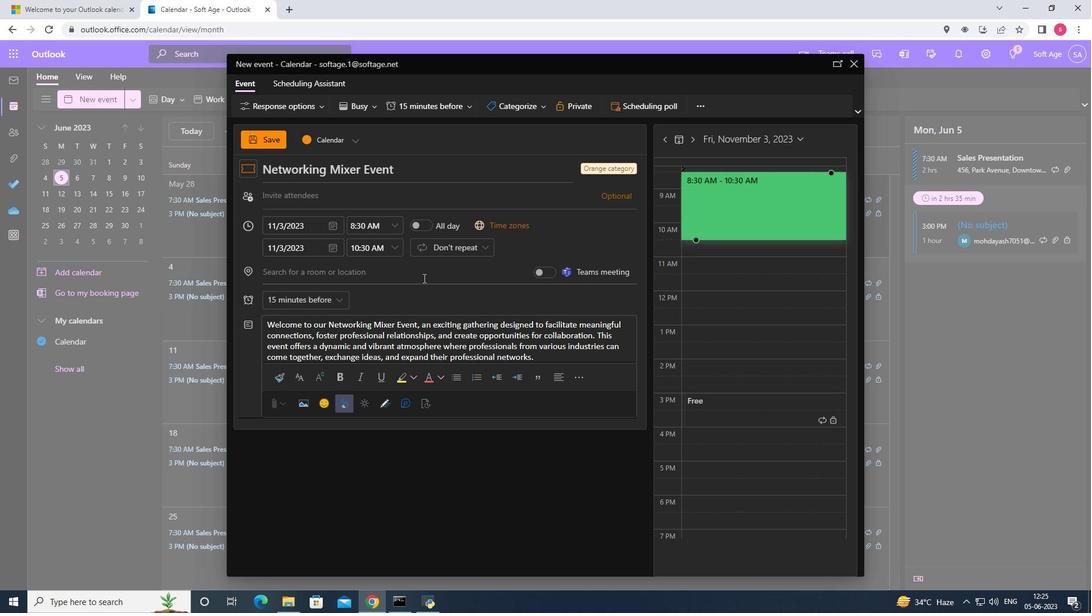 
Action: Key pressed 456<Key.space><Key.shift><Key.shift>Reina<Key.space><Key.shift><Key.shift><Key.shift><Key.shift><Key.shift><Key.shift><Key.shift><Key.shift><Key.shift><Key.shift><Key.shift><Key.shift>Sofia<Key.space><Key.shift>Museum,<Key.space><Key.shift><Key.shift><Key.shift><Key.shift><Key.shift><Key.shift><Key.shift><Key.shift><Key.shift><Key.shift><Key.shift><Key.shift><Key.shift><Key.shift><Key.shift><Key.shift><Key.shift>Madrid,<Key.space><Key.shift>Spain
Screenshot: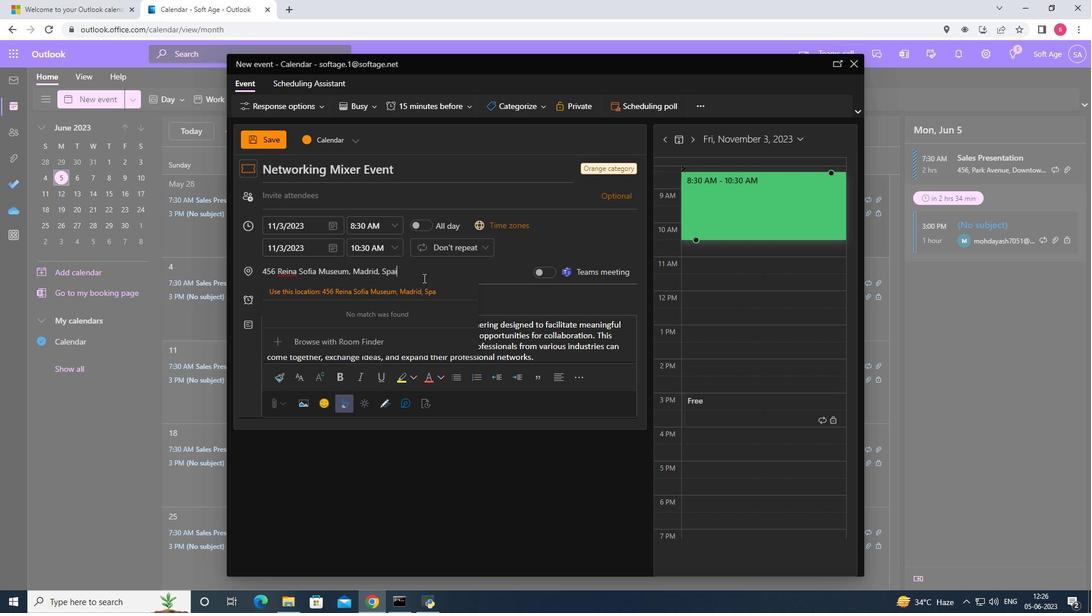 
Action: Mouse moved to (423, 290)
Screenshot: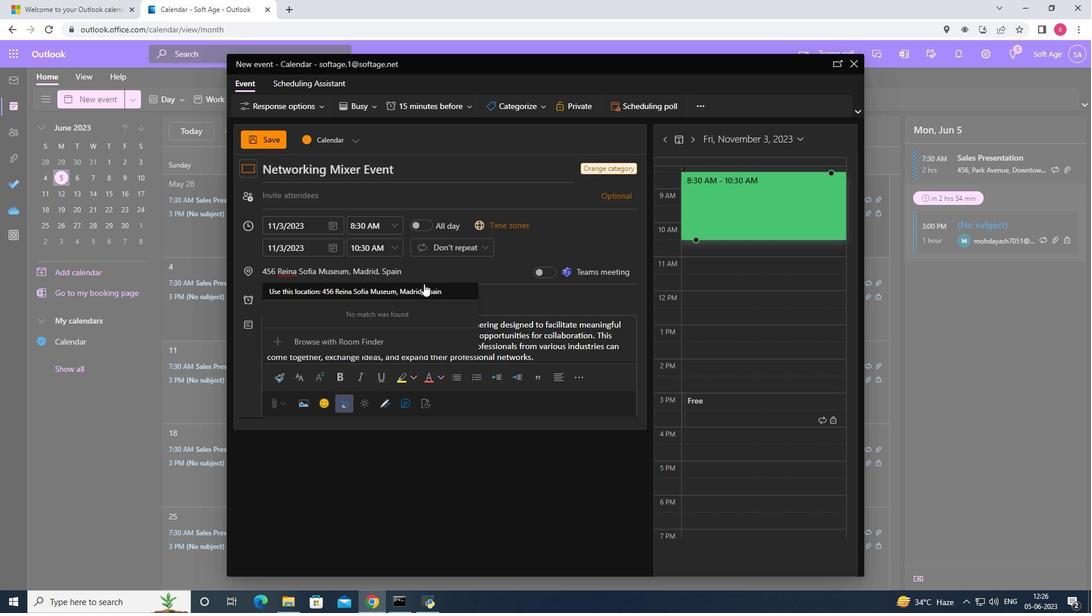 
Action: Mouse pressed left at (423, 290)
Screenshot: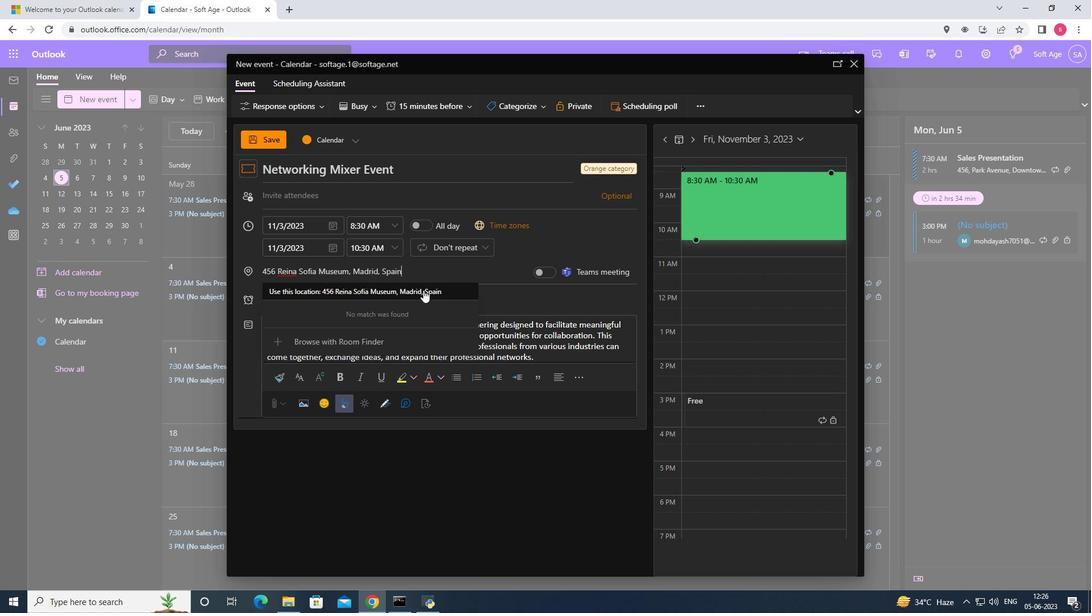 
Action: Mouse moved to (330, 201)
Screenshot: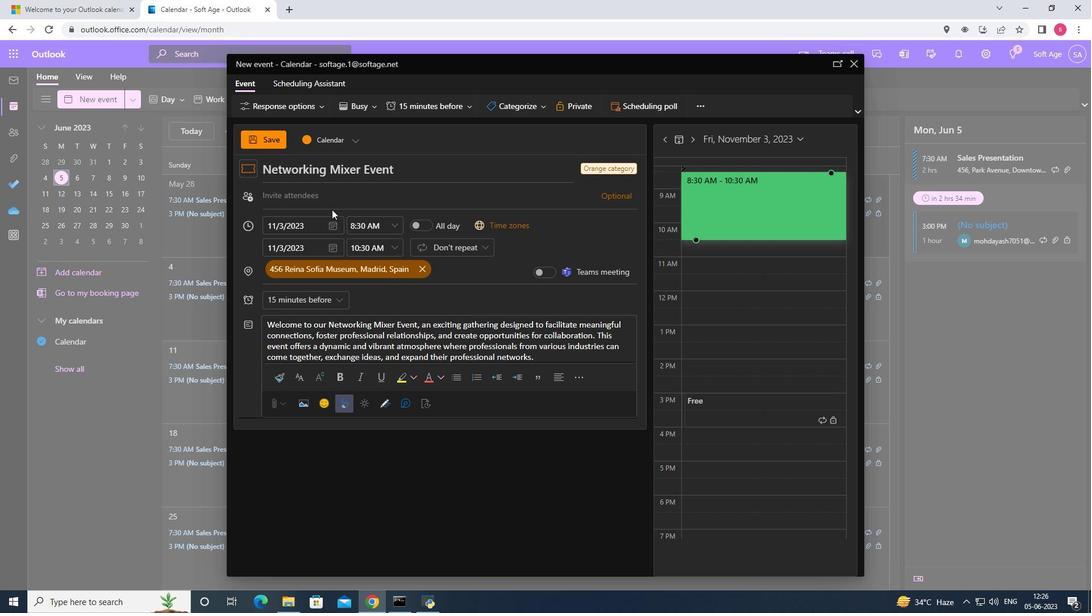 
Action: Mouse pressed left at (330, 201)
Screenshot: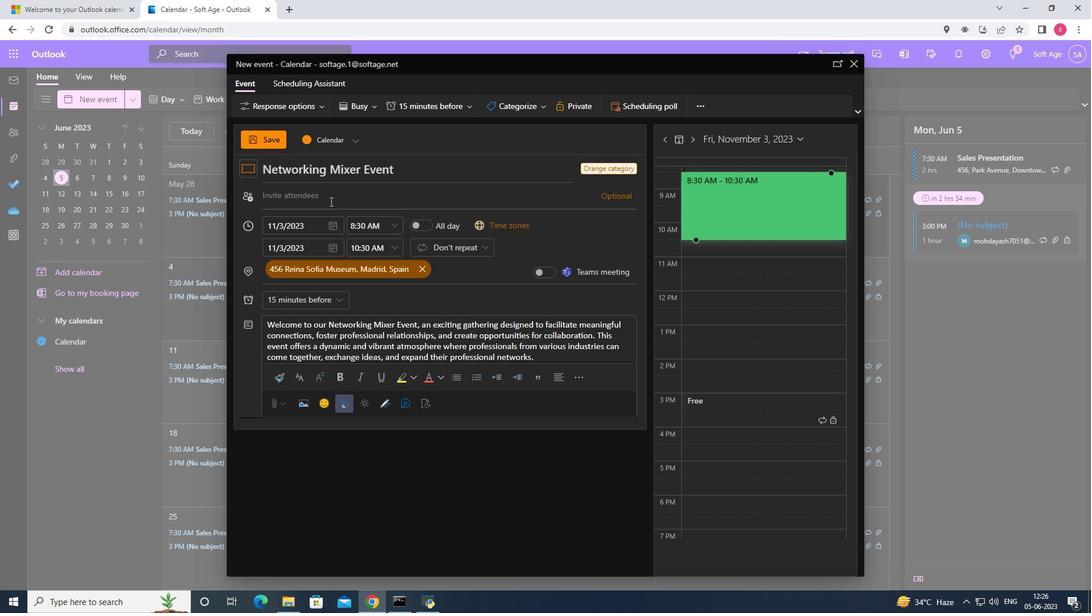 
Action: Key pressed softage.2<Key.shift>@
Screenshot: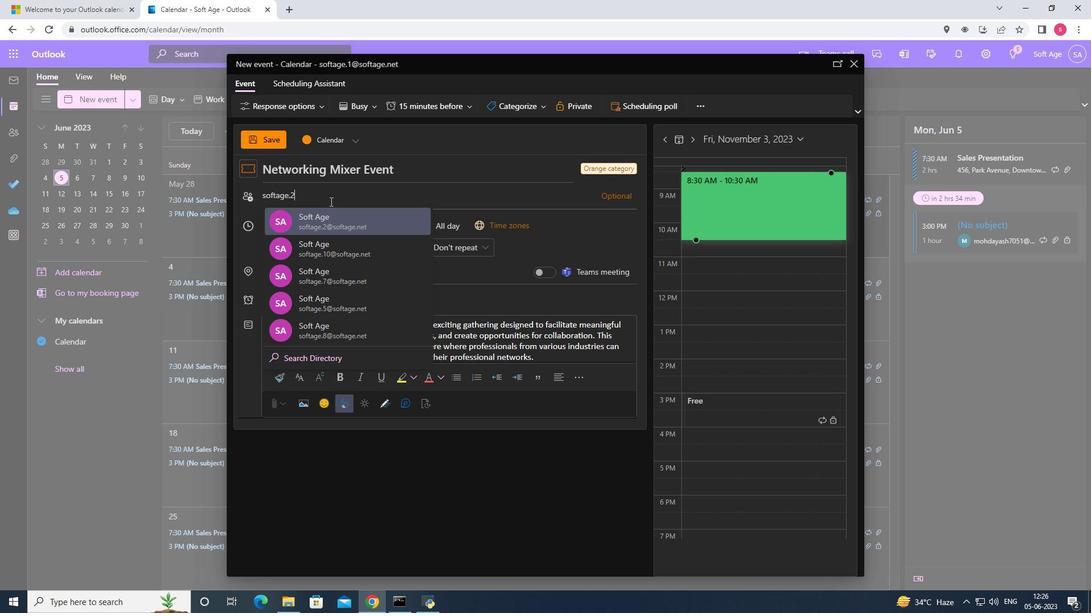 
Action: Mouse moved to (330, 216)
Screenshot: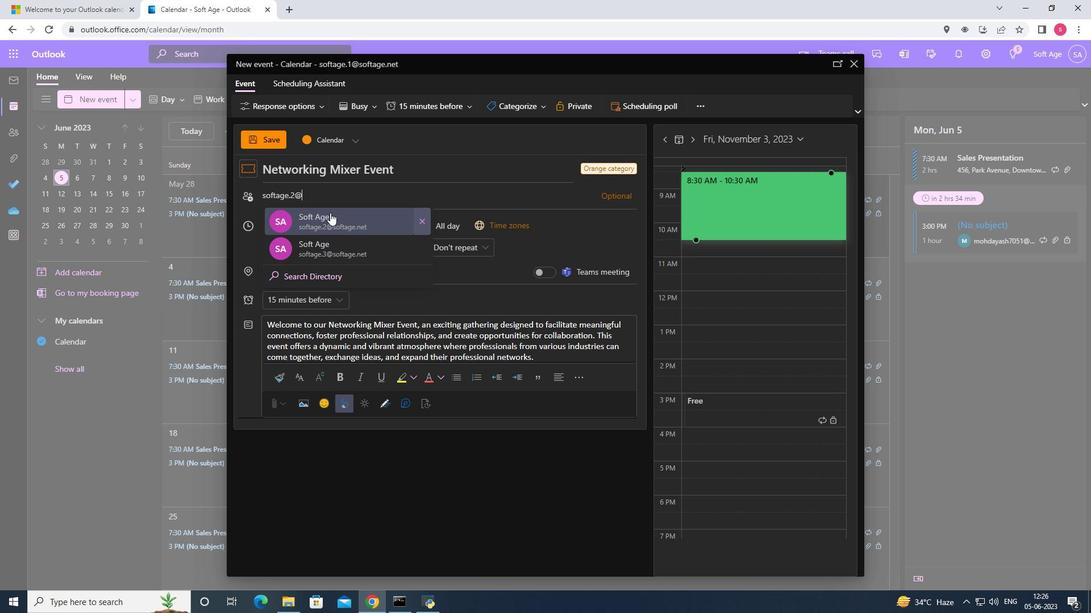 
Action: Mouse pressed left at (330, 216)
Screenshot: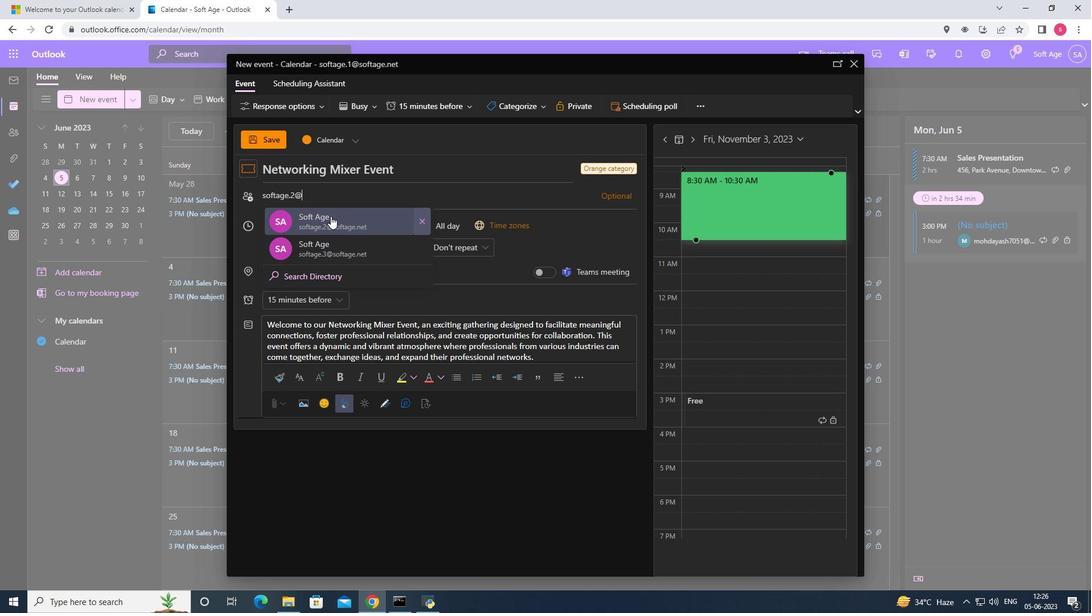 
Action: Key pressed softage.3<Key.shift>@
Screenshot: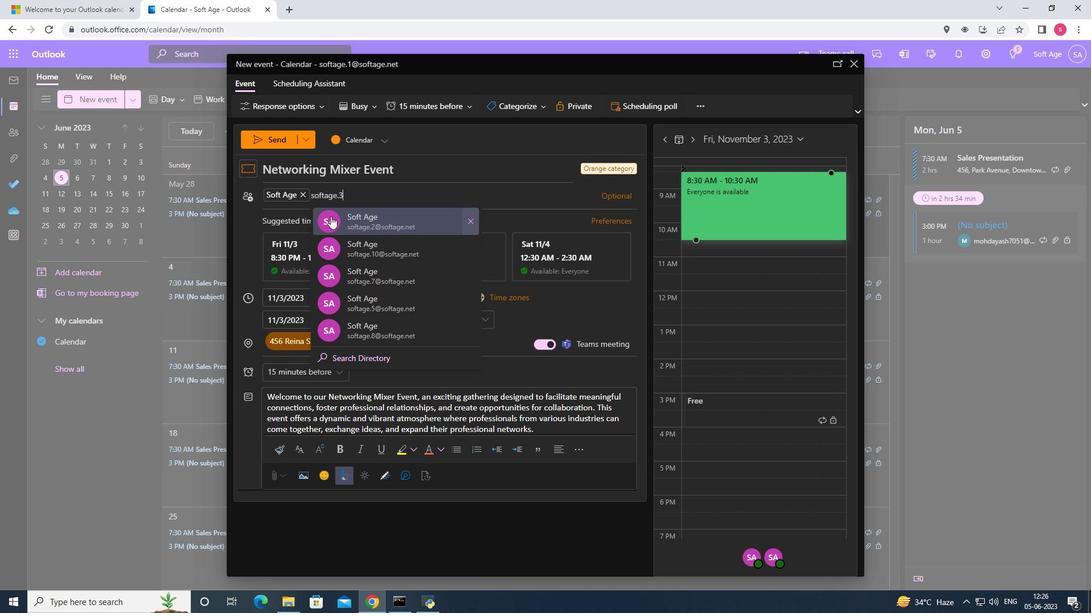 
Action: Mouse moved to (353, 222)
Screenshot: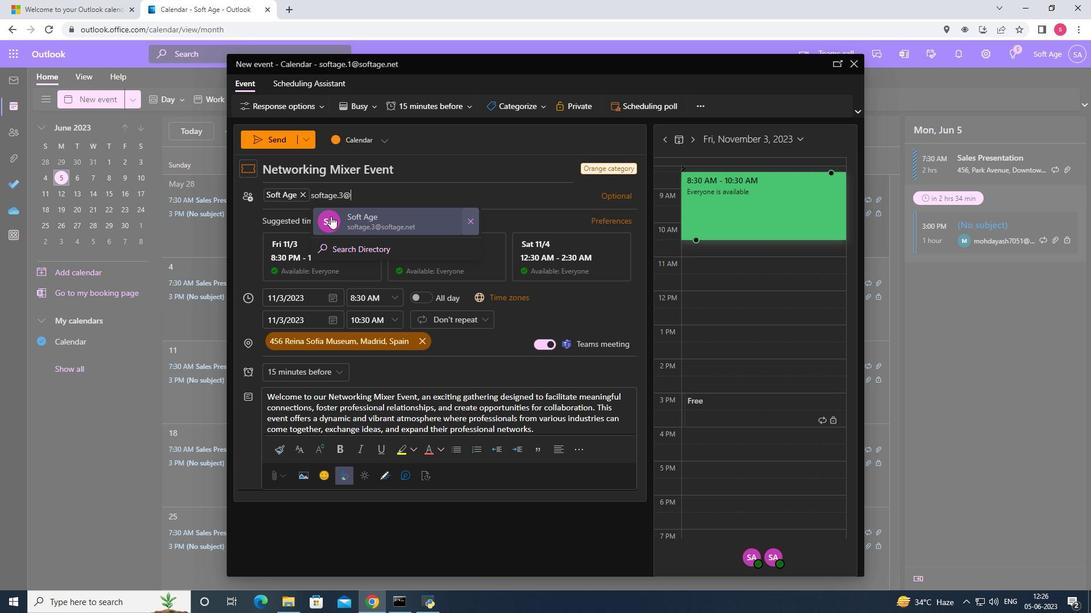 
Action: Mouse pressed left at (353, 222)
Screenshot: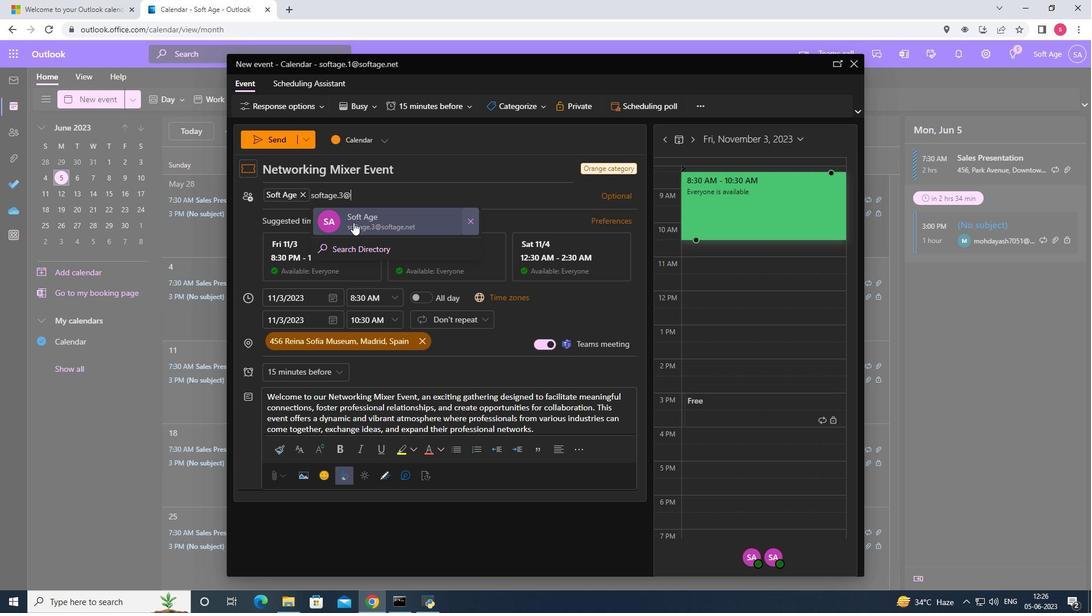 
Action: Mouse moved to (337, 370)
Screenshot: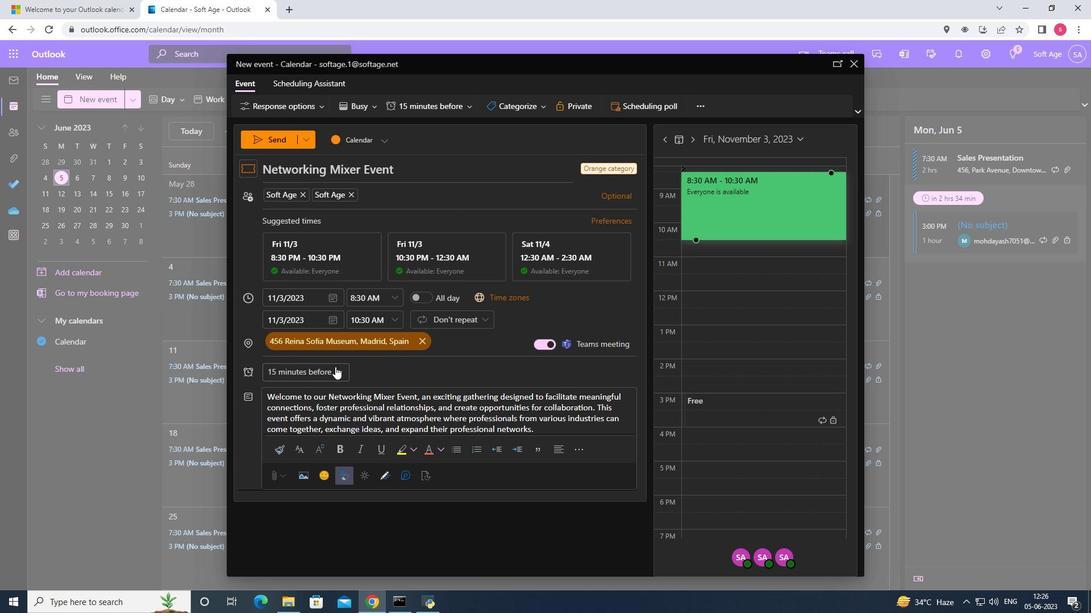 
Action: Mouse pressed left at (337, 370)
Screenshot: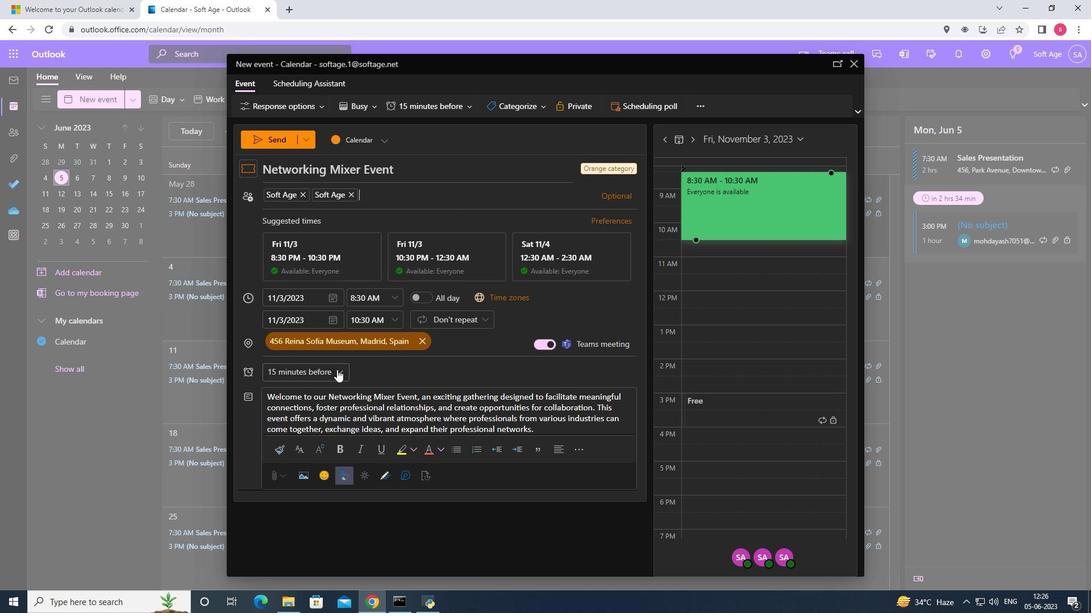 
Action: Mouse moved to (313, 232)
Screenshot: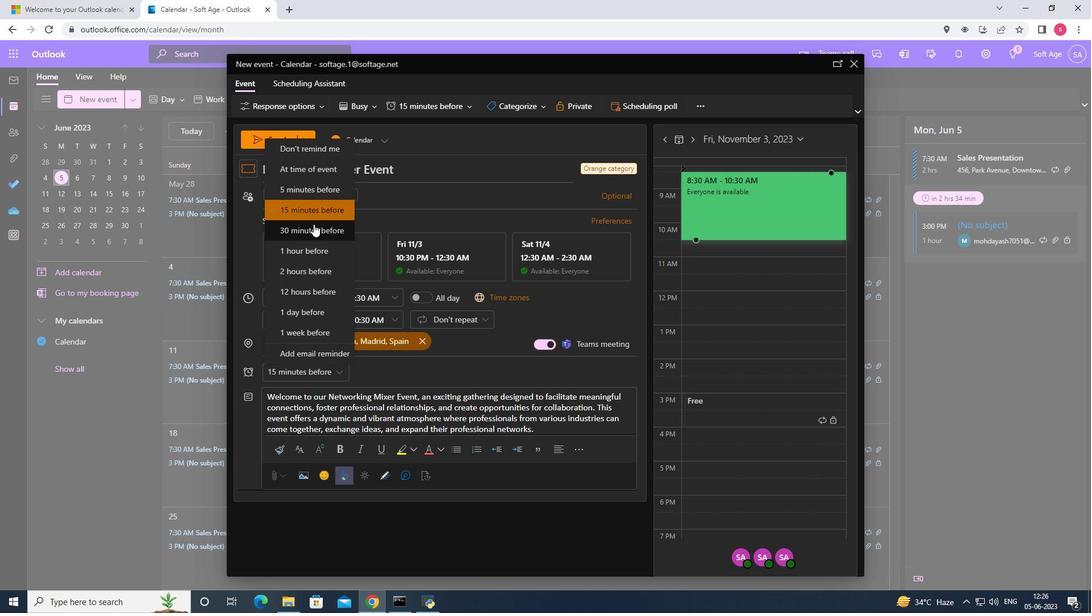 
Action: Mouse scrolled (313, 231) with delta (0, 0)
Screenshot: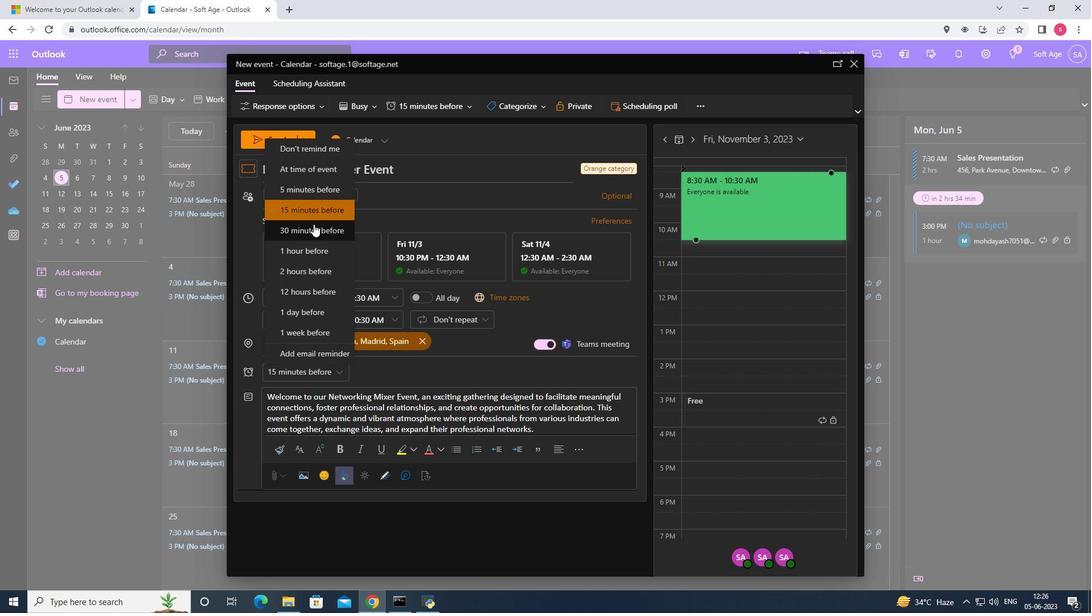 
Action: Mouse moved to (316, 297)
Screenshot: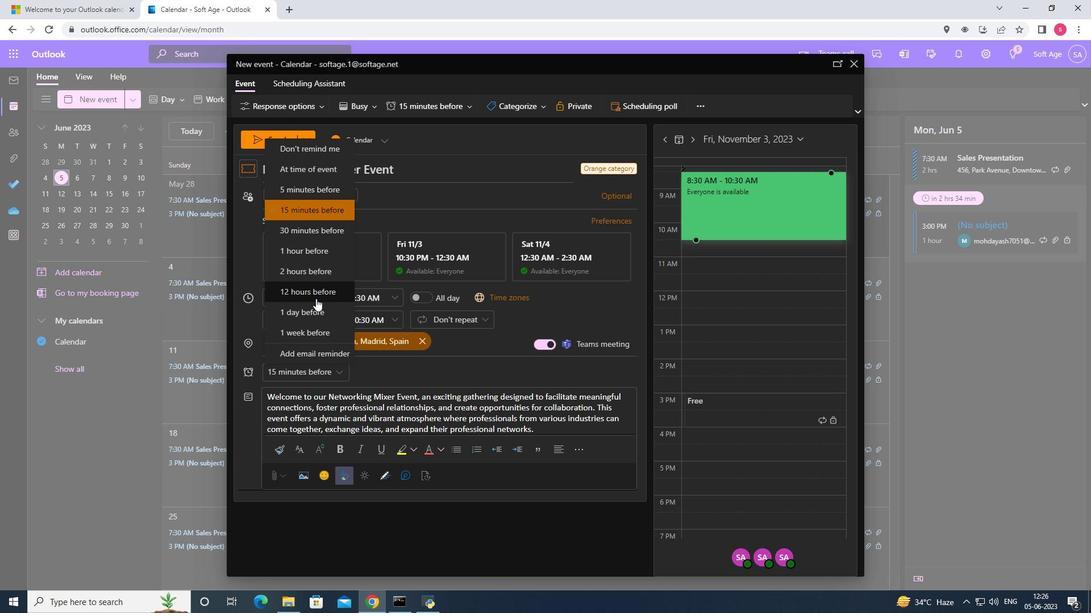 
Action: Mouse pressed left at (316, 297)
Screenshot: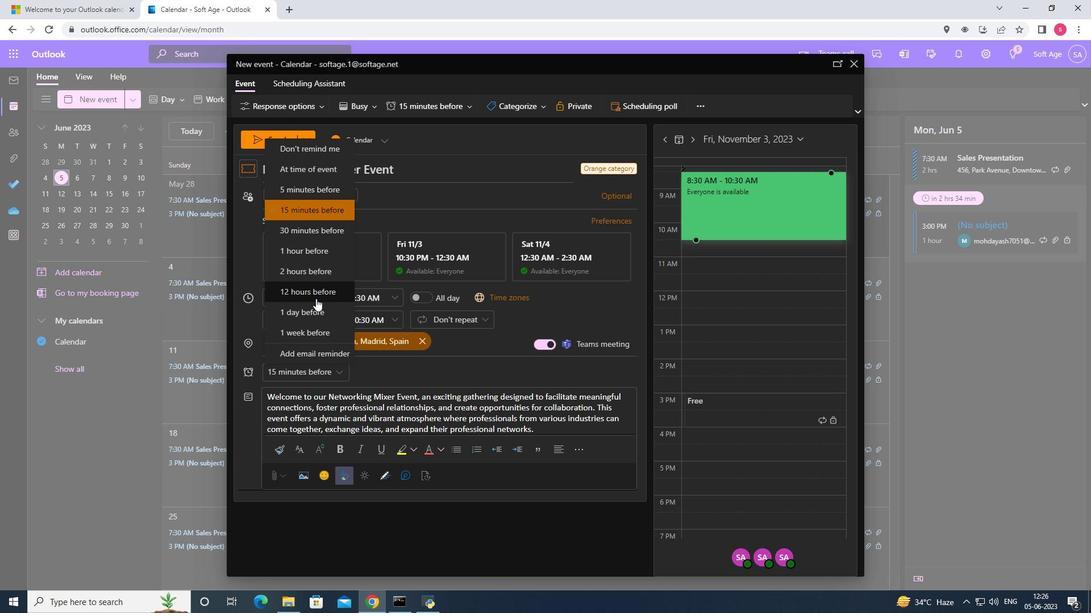
Action: Mouse moved to (271, 141)
Screenshot: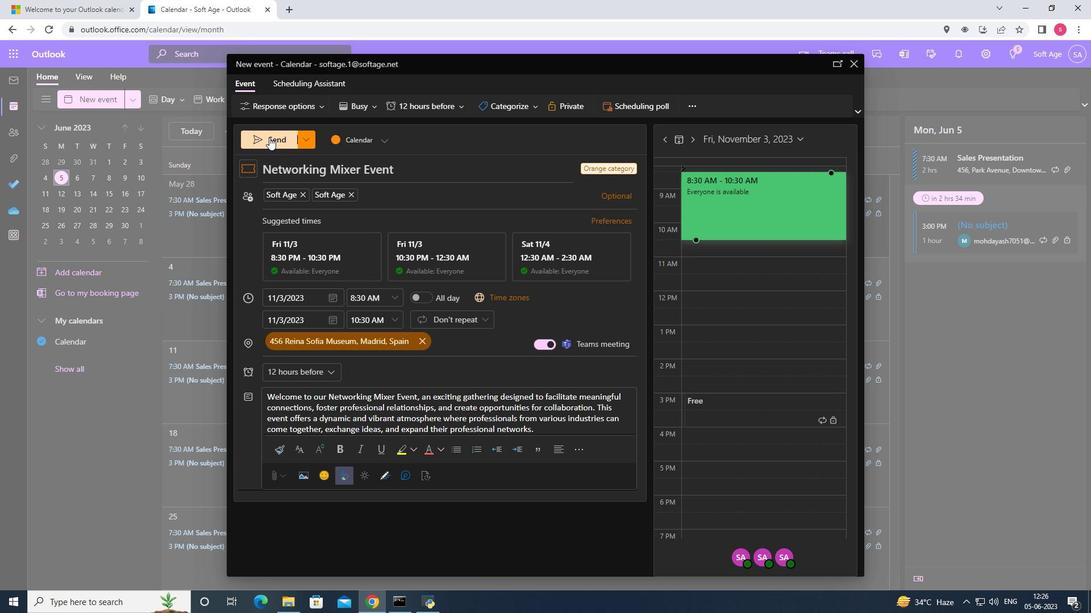 
Action: Mouse pressed left at (271, 141)
Screenshot: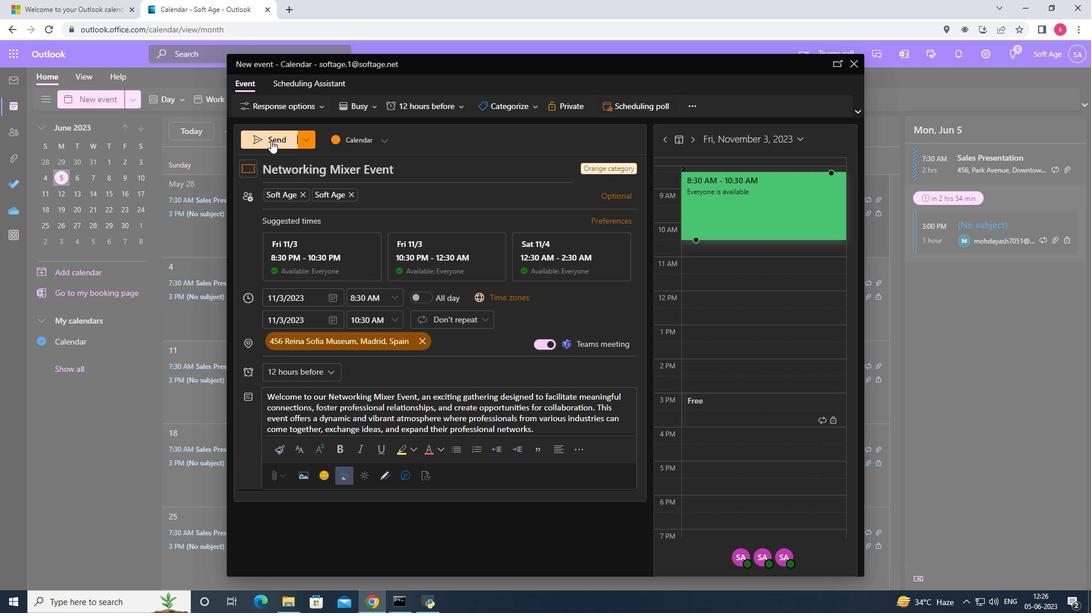 
